 Task: Search one way flight ticket for 5 adults, 2 children, 1 infant in seat and 1 infant on lap in economy from Oakland: Oakland International Airport to Raleigh: Raleigh-durham International Airport on 8-5-2023. Number of bags: 2 carry on bags. Price is upto 78000. Outbound departure time preference is 7:30.
Action: Mouse moved to (289, 118)
Screenshot: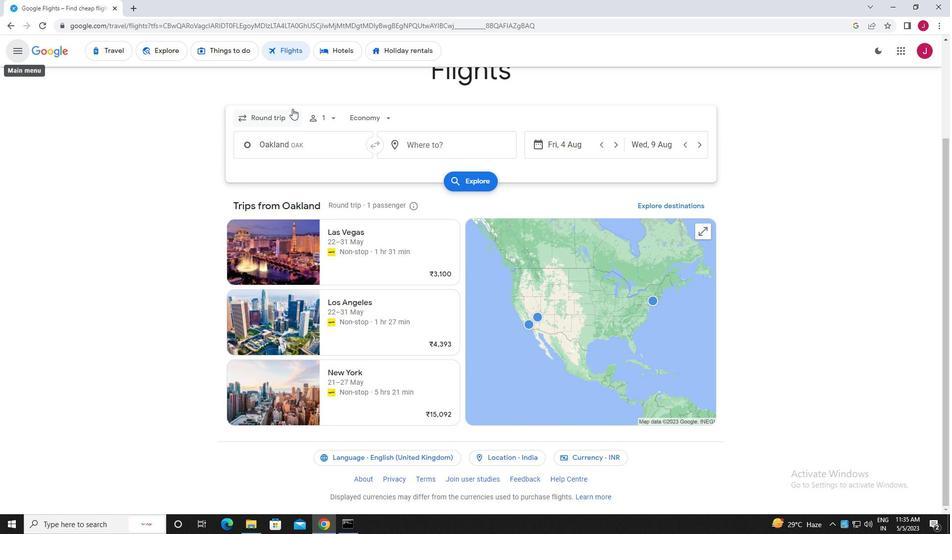 
Action: Mouse pressed left at (289, 118)
Screenshot: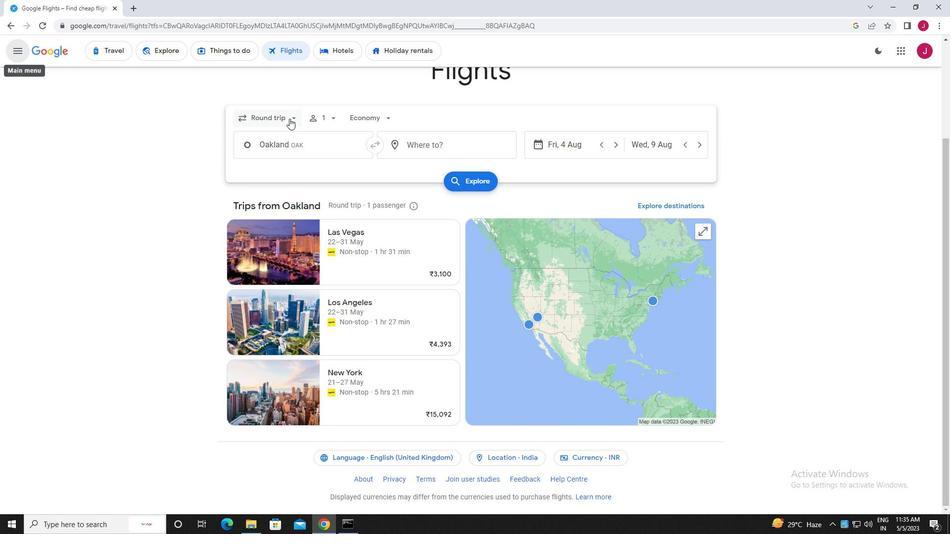 
Action: Mouse moved to (280, 163)
Screenshot: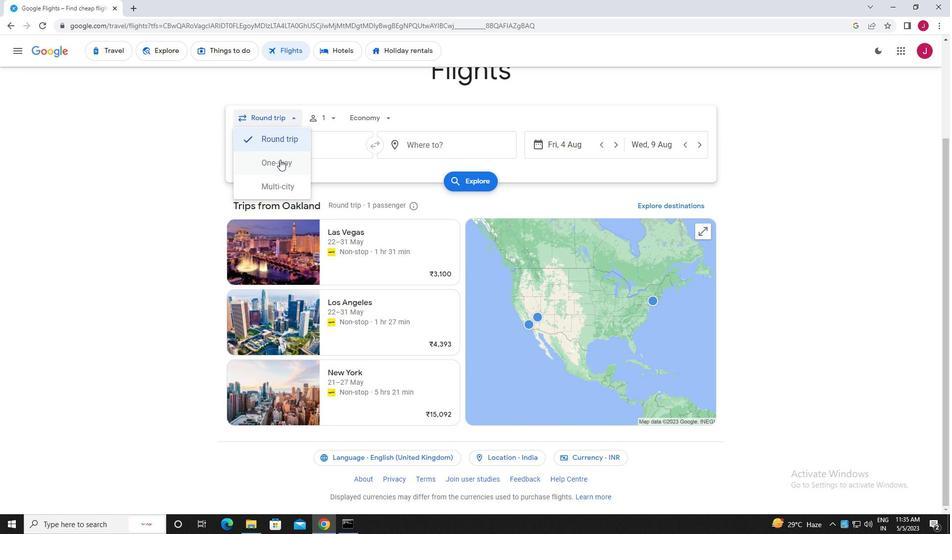 
Action: Mouse pressed left at (280, 163)
Screenshot: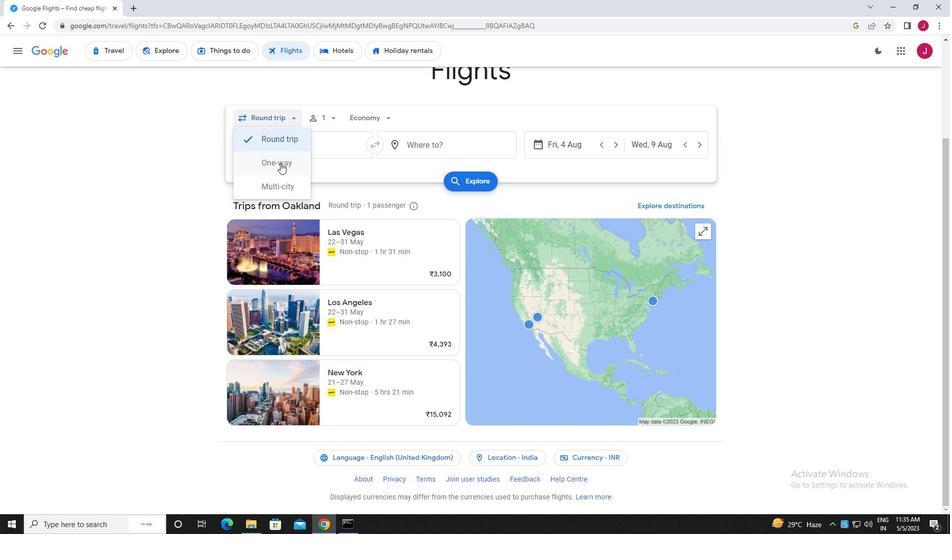 
Action: Mouse moved to (330, 117)
Screenshot: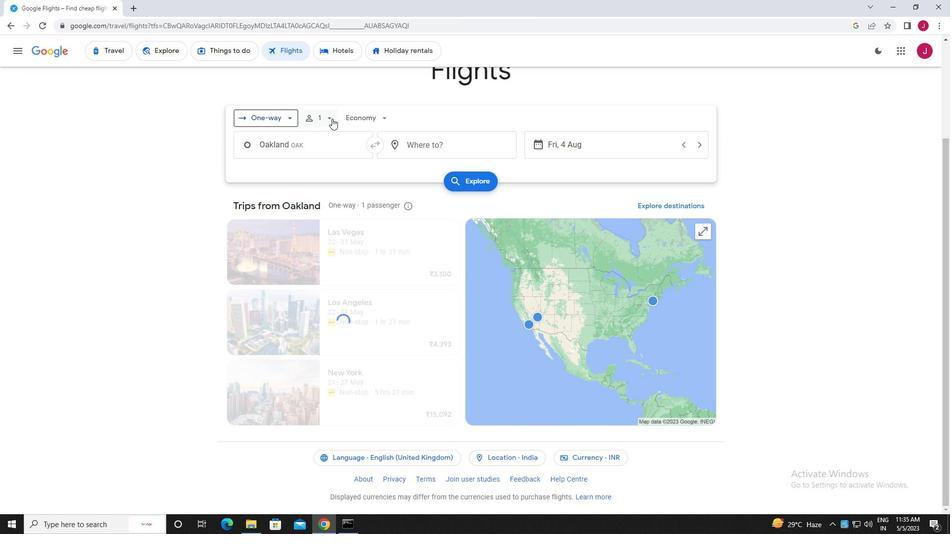 
Action: Mouse pressed left at (330, 117)
Screenshot: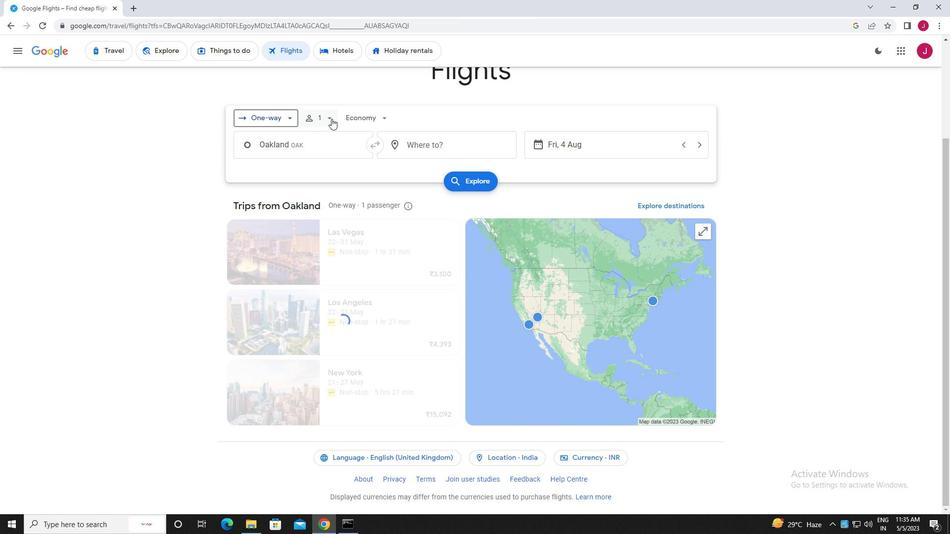 
Action: Mouse moved to (401, 144)
Screenshot: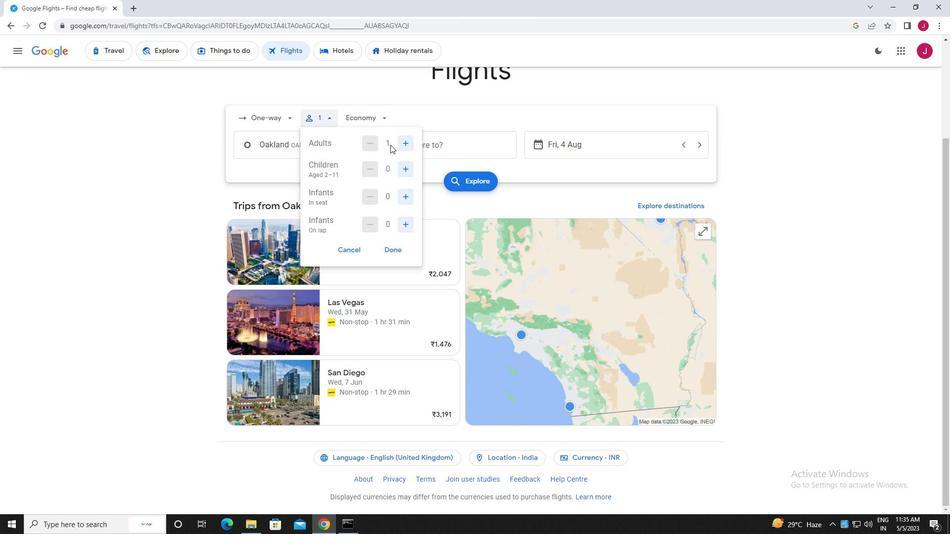 
Action: Mouse pressed left at (401, 144)
Screenshot: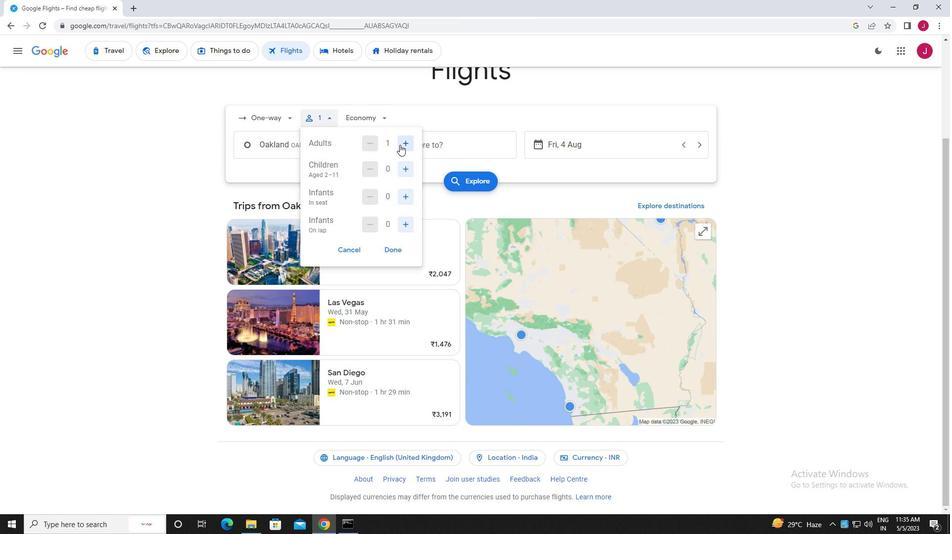 
Action: Mouse moved to (401, 144)
Screenshot: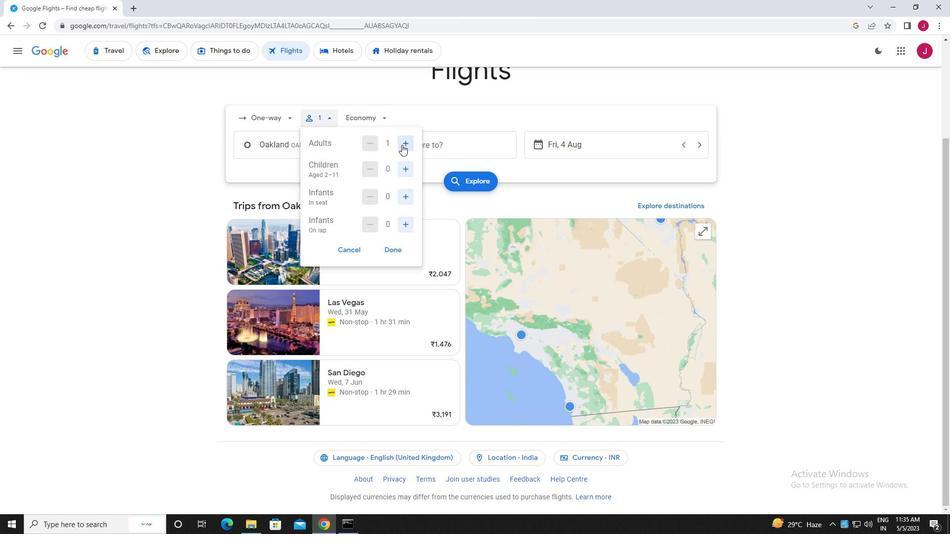 
Action: Mouse pressed left at (401, 144)
Screenshot: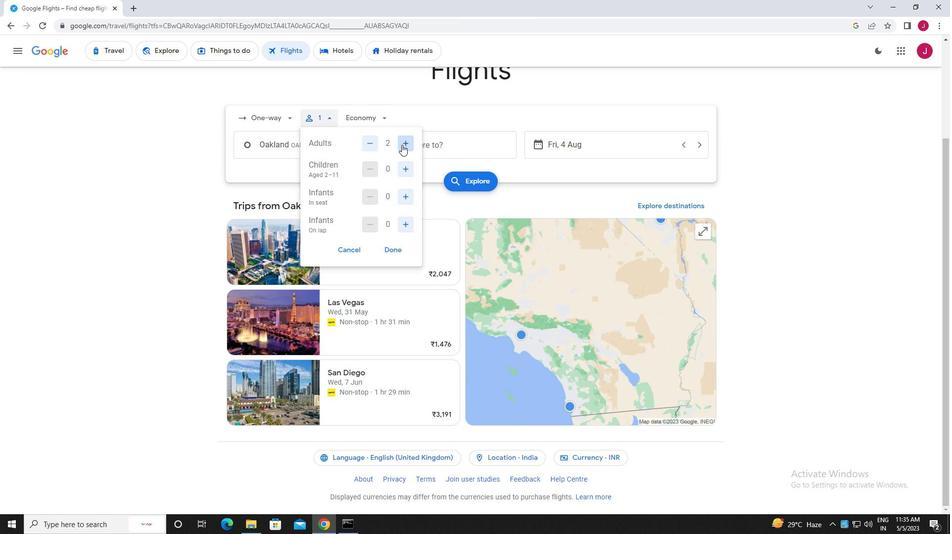 
Action: Mouse pressed left at (401, 144)
Screenshot: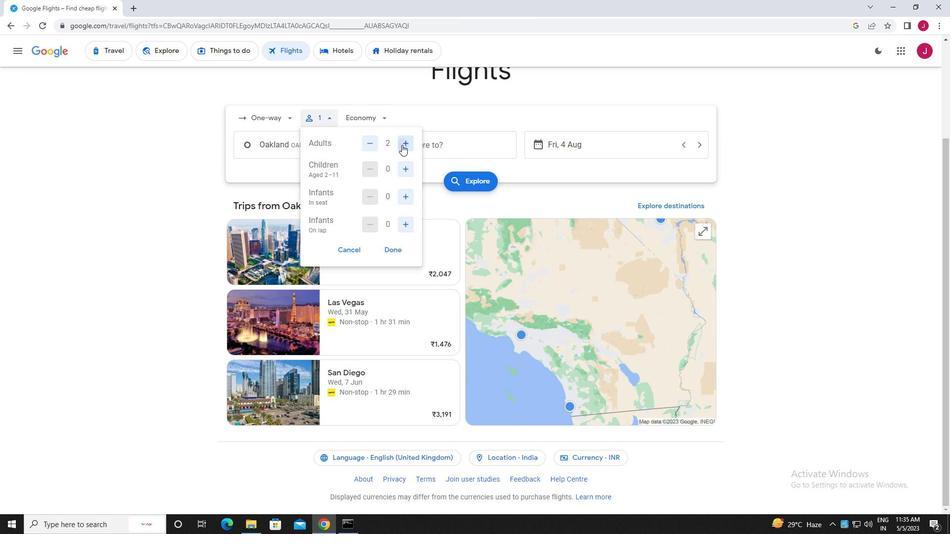 
Action: Mouse pressed left at (401, 144)
Screenshot: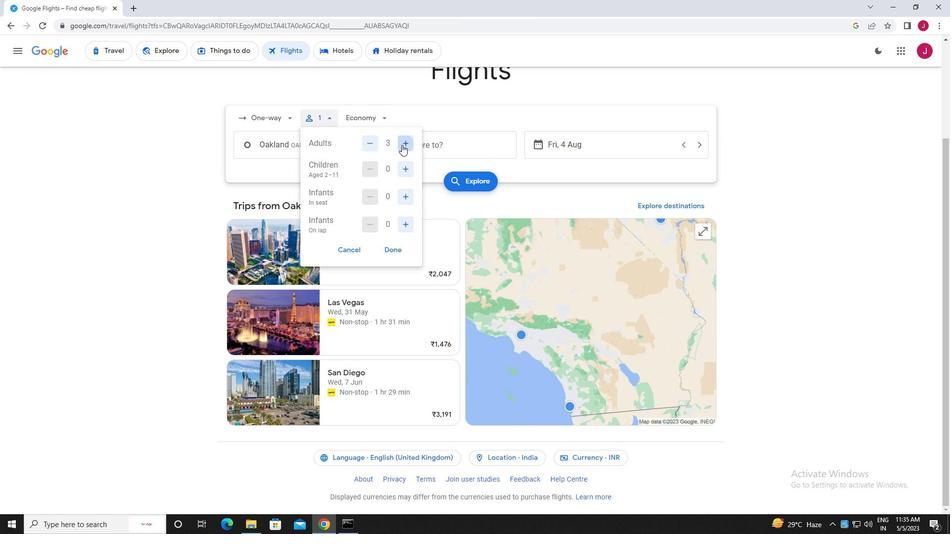 
Action: Mouse moved to (406, 169)
Screenshot: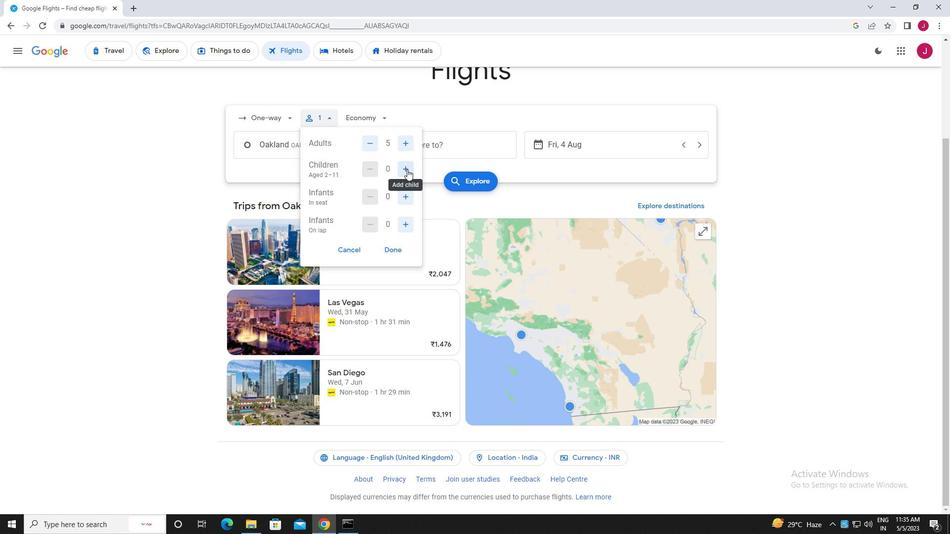 
Action: Mouse pressed left at (406, 169)
Screenshot: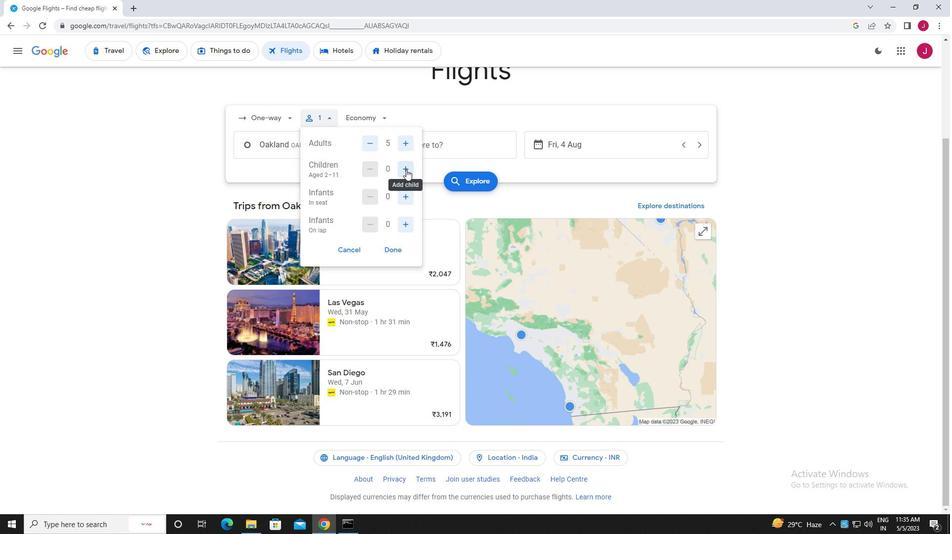 
Action: Mouse pressed left at (406, 169)
Screenshot: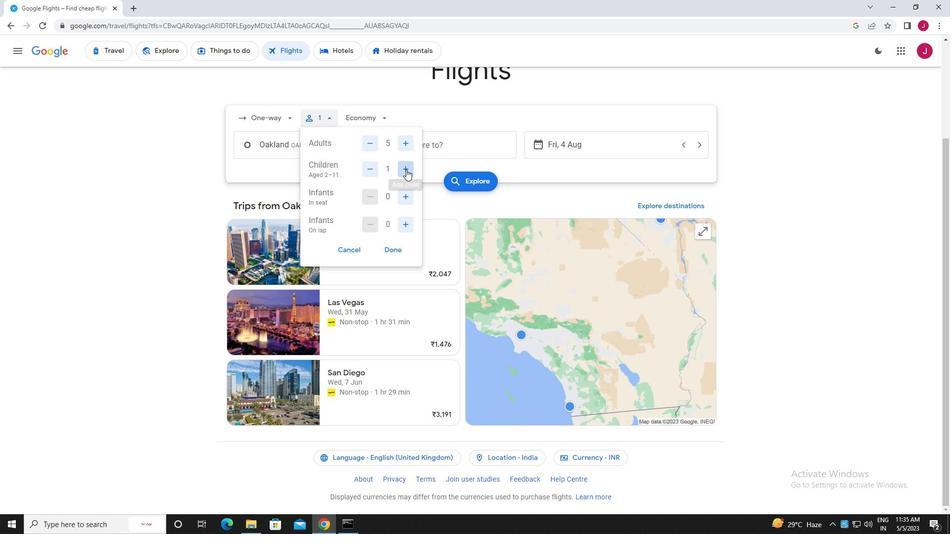 
Action: Mouse moved to (407, 197)
Screenshot: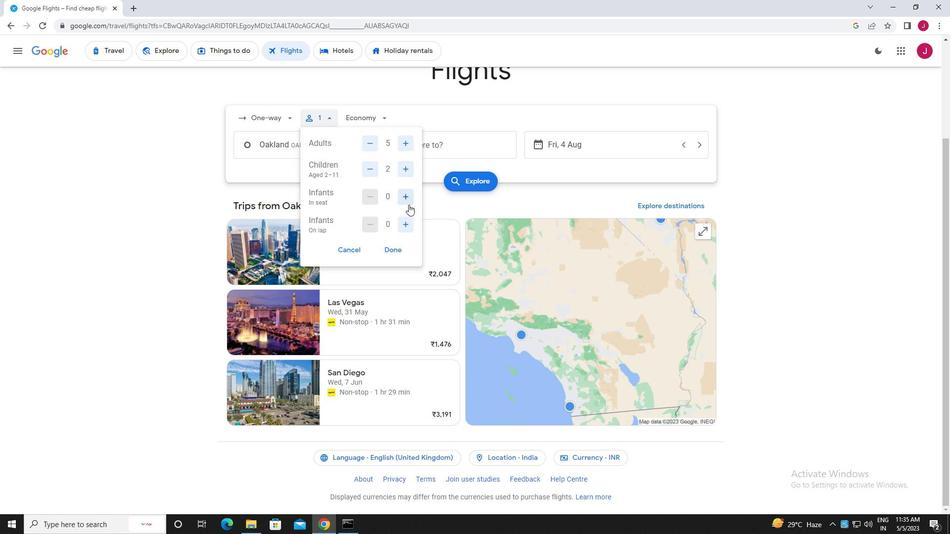 
Action: Mouse pressed left at (407, 197)
Screenshot: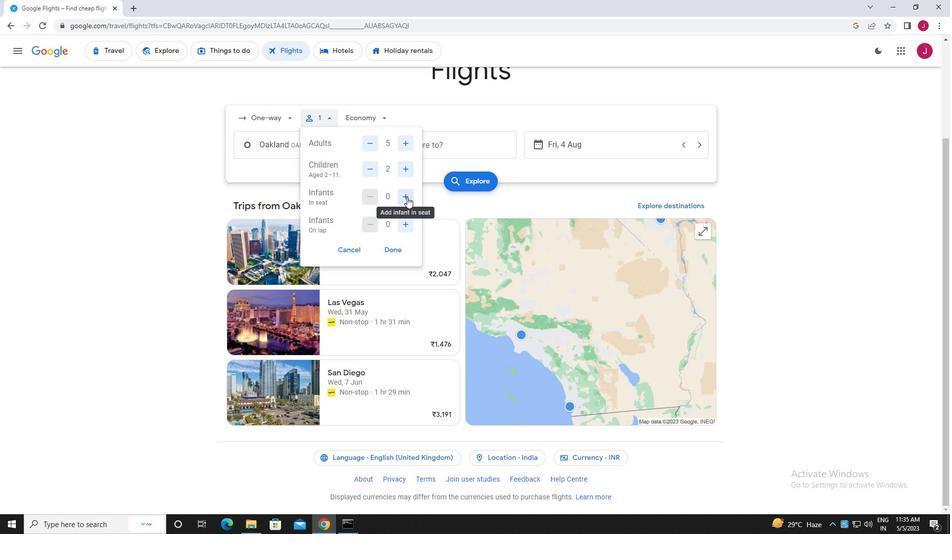 
Action: Mouse moved to (405, 224)
Screenshot: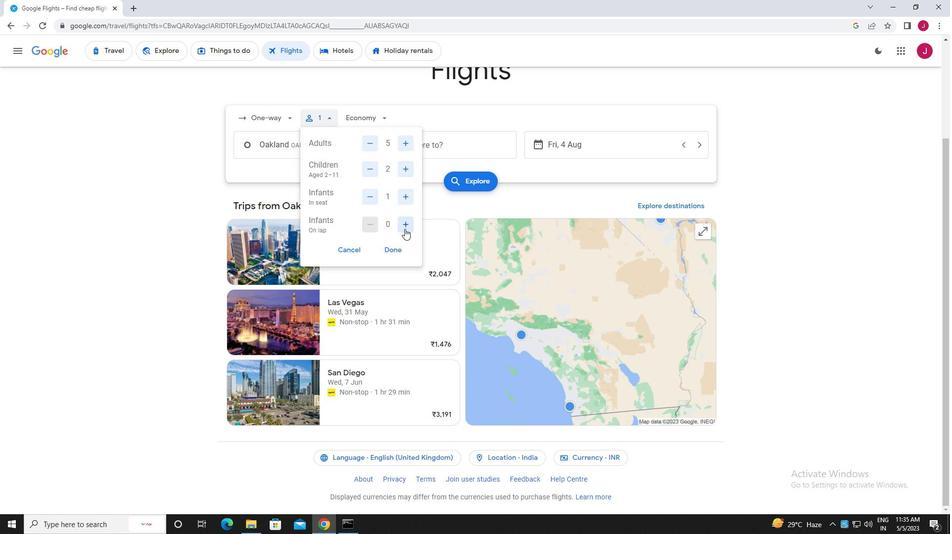 
Action: Mouse pressed left at (405, 224)
Screenshot: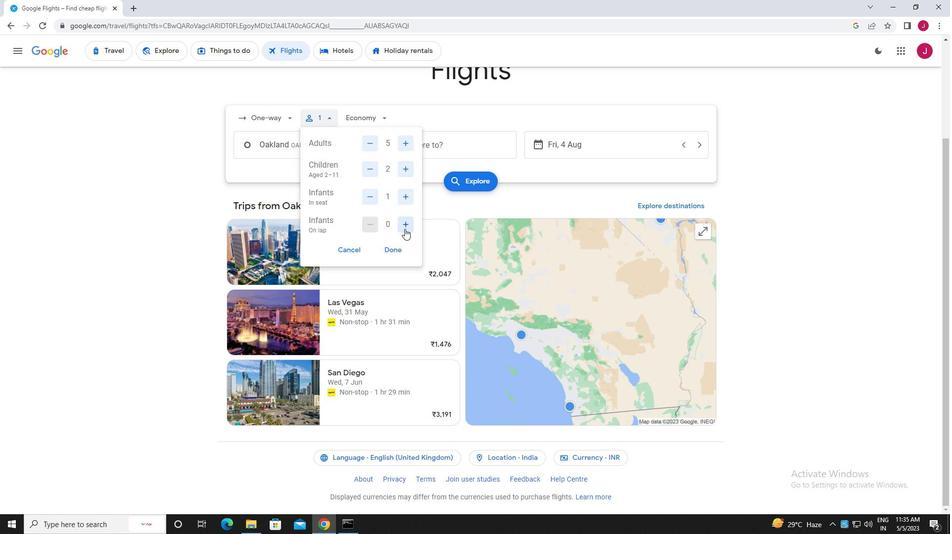 
Action: Mouse moved to (393, 248)
Screenshot: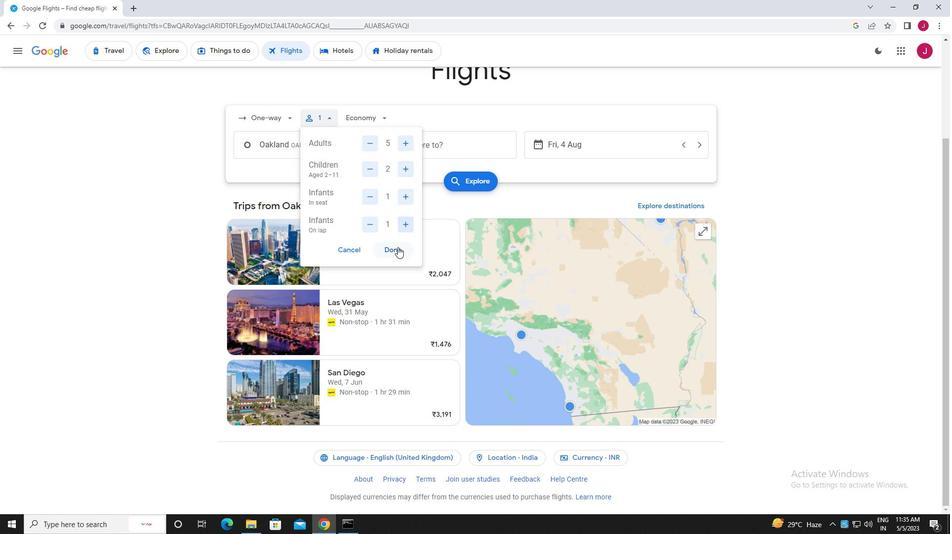 
Action: Mouse pressed left at (393, 248)
Screenshot: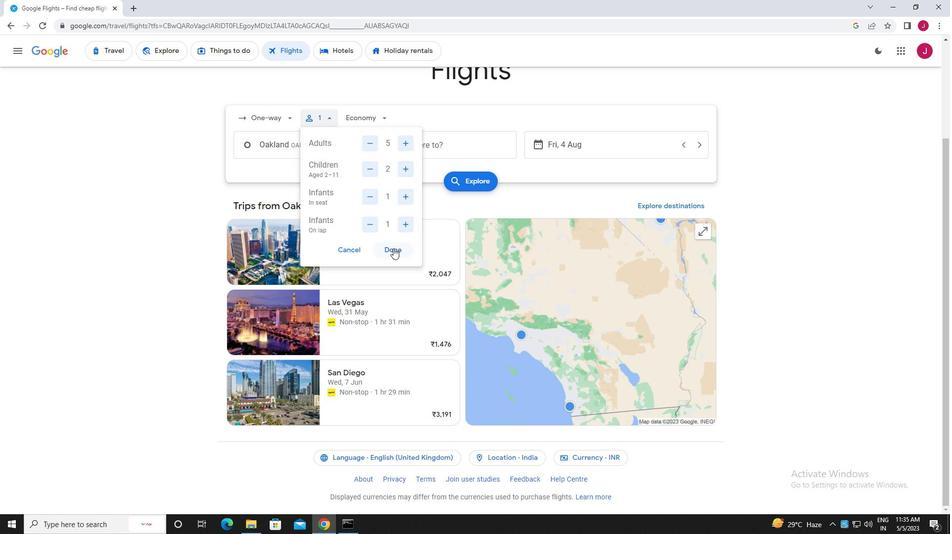 
Action: Mouse moved to (370, 118)
Screenshot: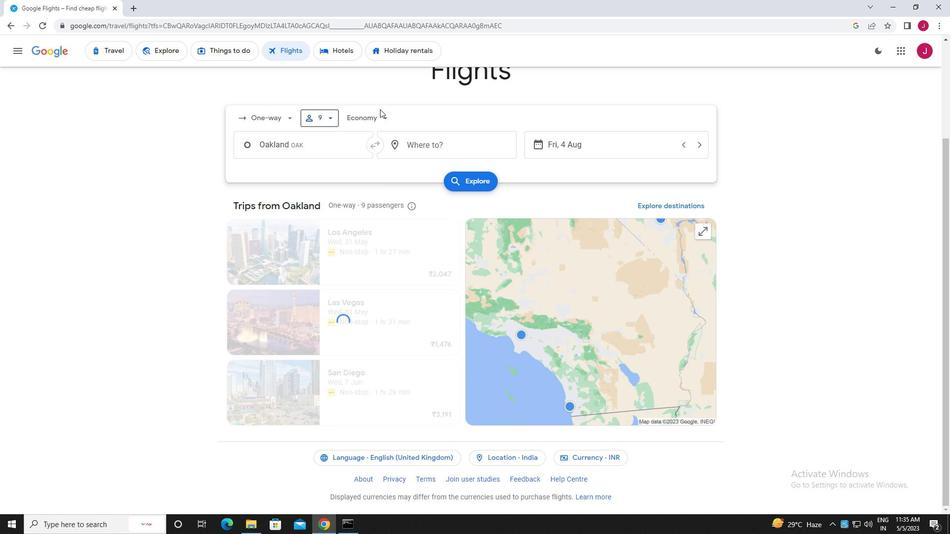 
Action: Mouse pressed left at (370, 118)
Screenshot: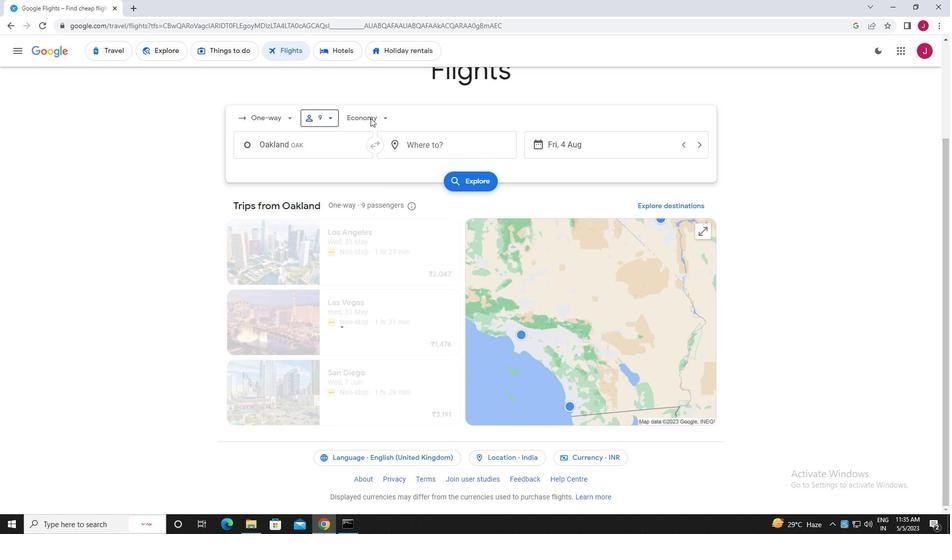 
Action: Mouse moved to (388, 142)
Screenshot: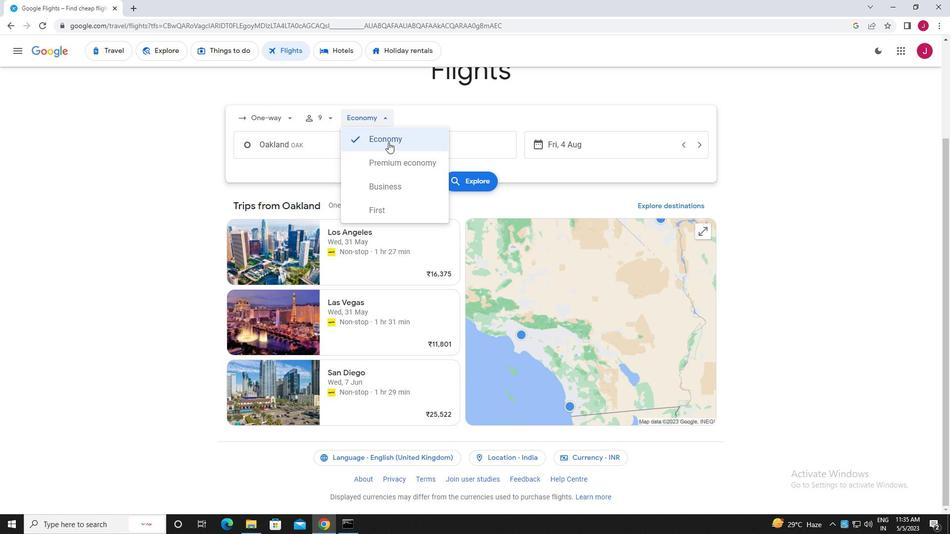 
Action: Mouse pressed left at (388, 142)
Screenshot: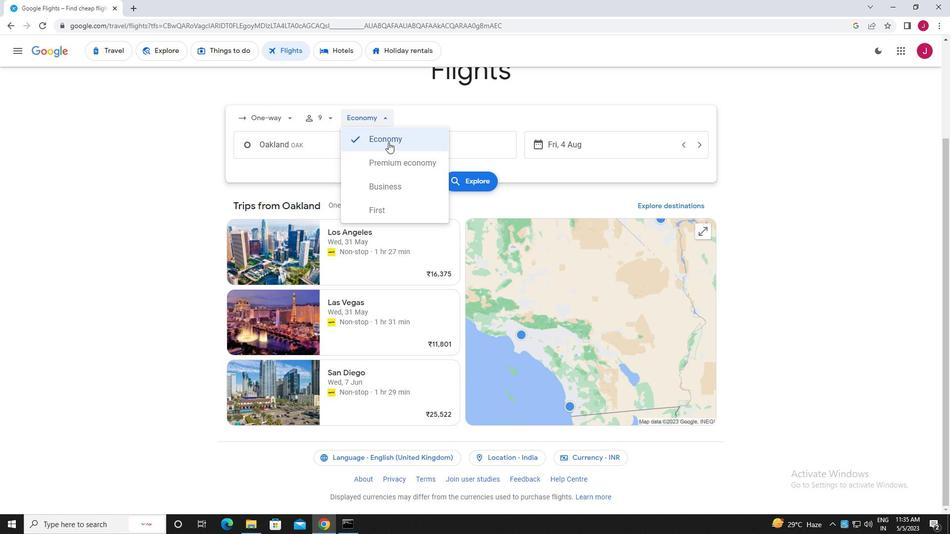 
Action: Mouse moved to (330, 145)
Screenshot: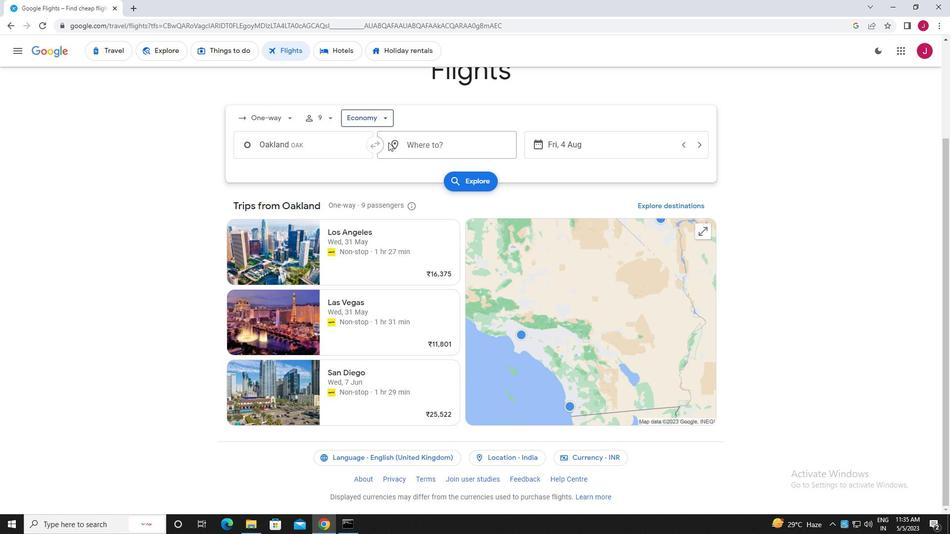 
Action: Mouse pressed left at (330, 145)
Screenshot: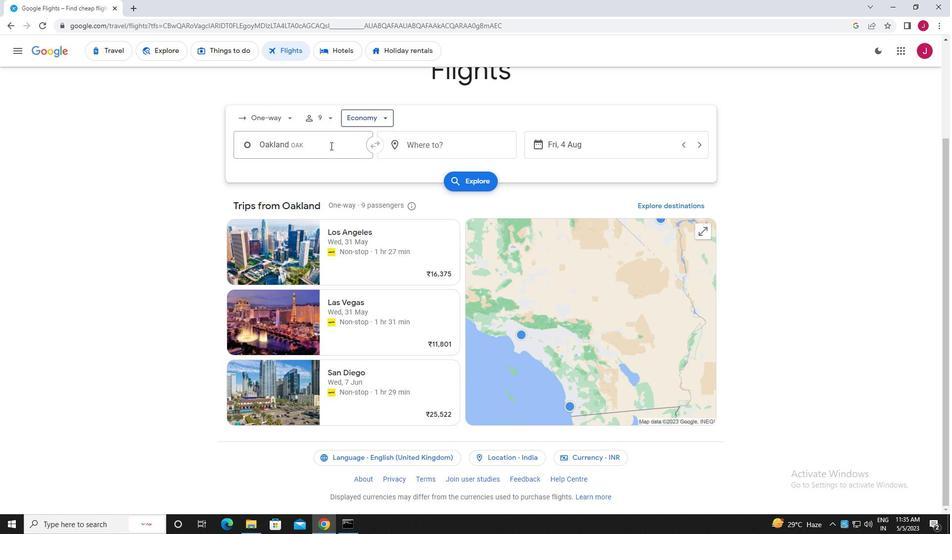
Action: Mouse moved to (331, 145)
Screenshot: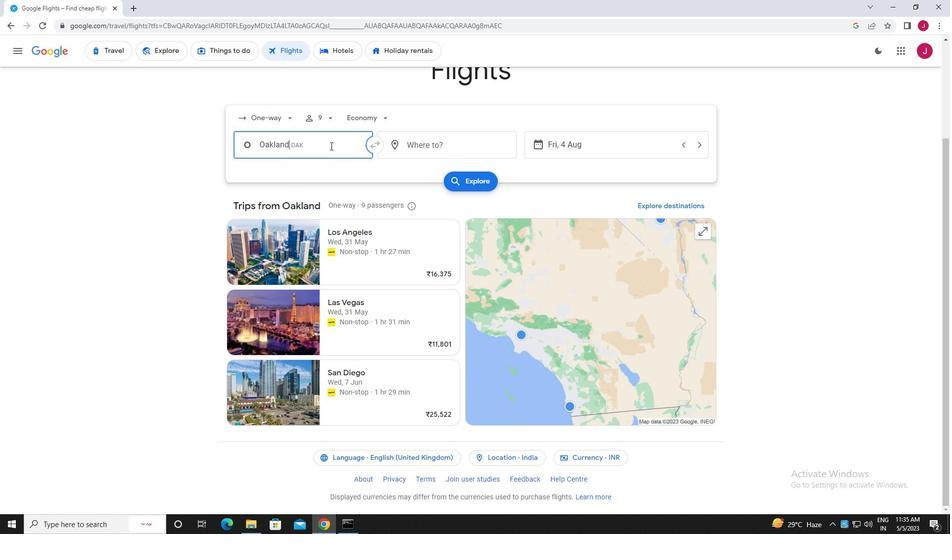 
Action: Key pressed oakland
Screenshot: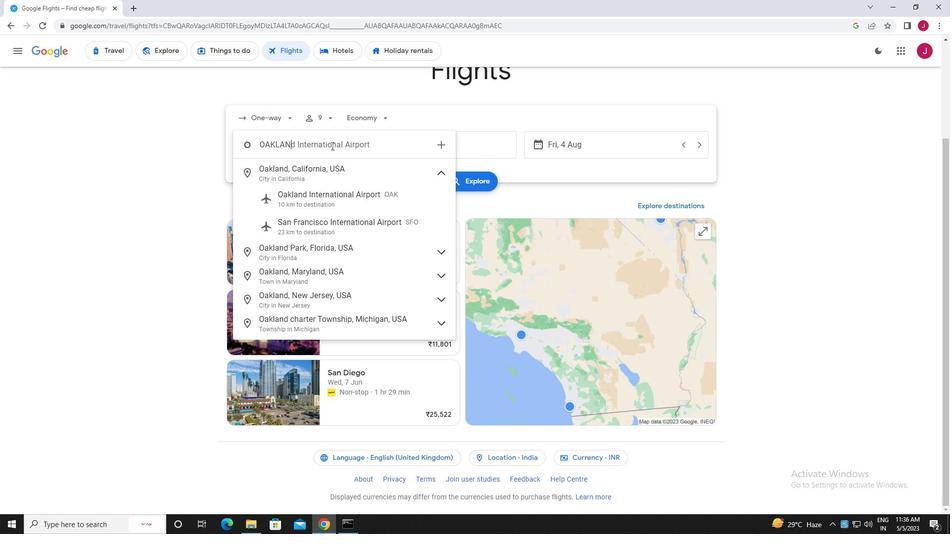 
Action: Mouse moved to (348, 192)
Screenshot: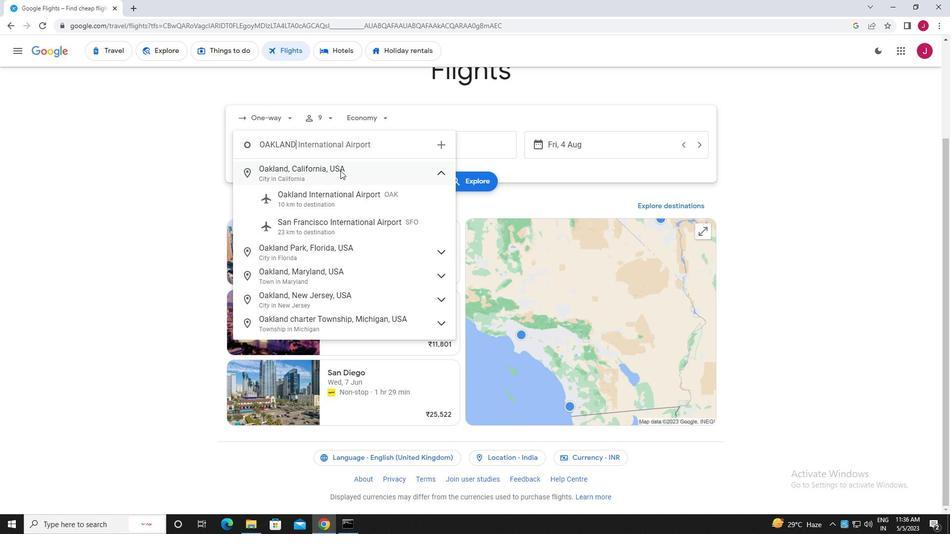 
Action: Mouse pressed left at (348, 192)
Screenshot: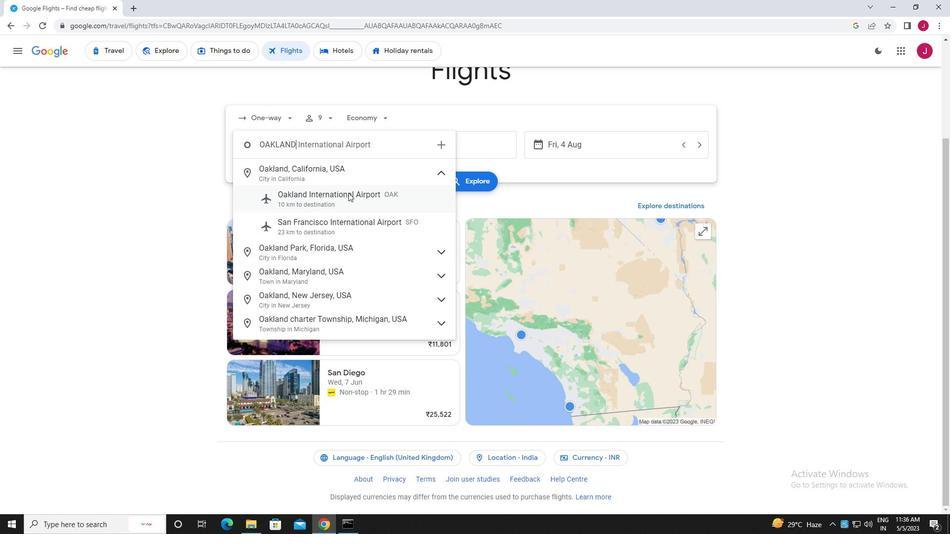 
Action: Mouse moved to (441, 148)
Screenshot: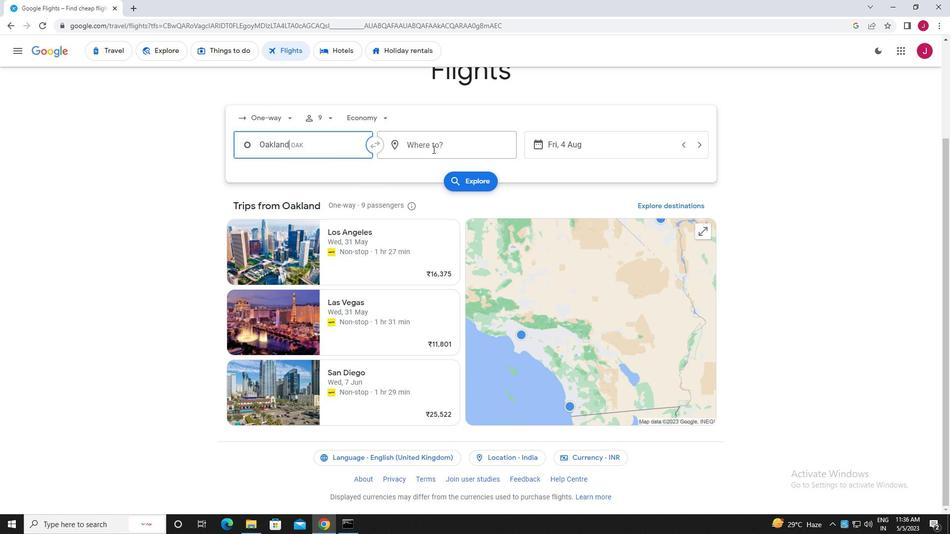
Action: Mouse pressed left at (441, 148)
Screenshot: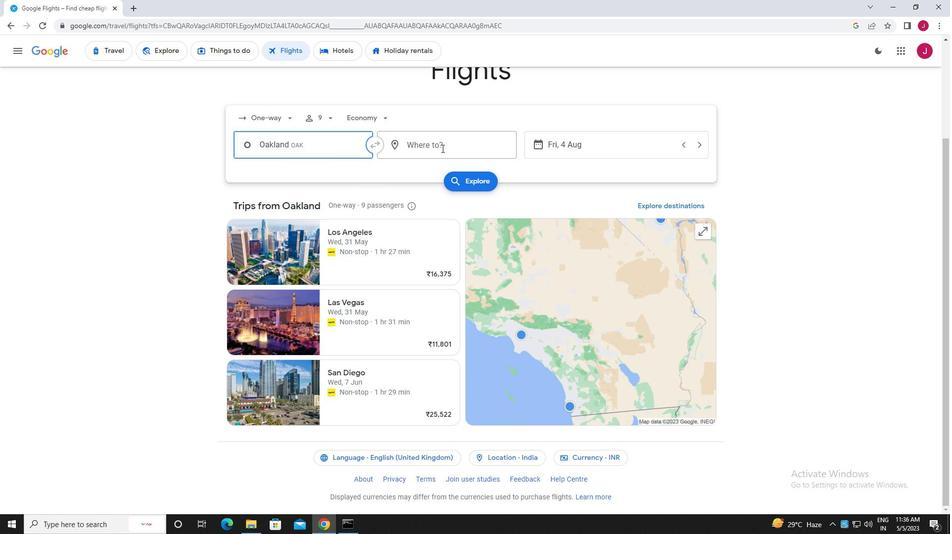 
Action: Key pressed raleigh
Screenshot: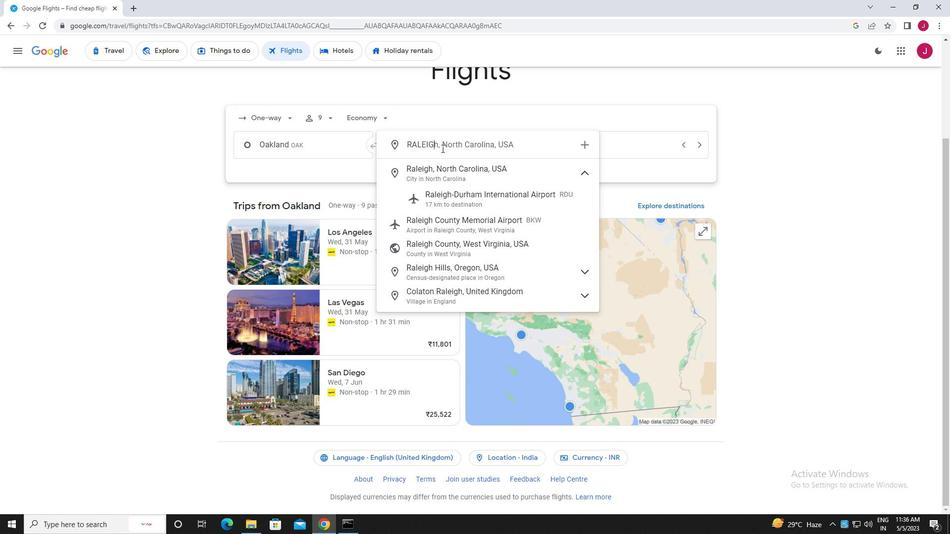 
Action: Mouse moved to (496, 196)
Screenshot: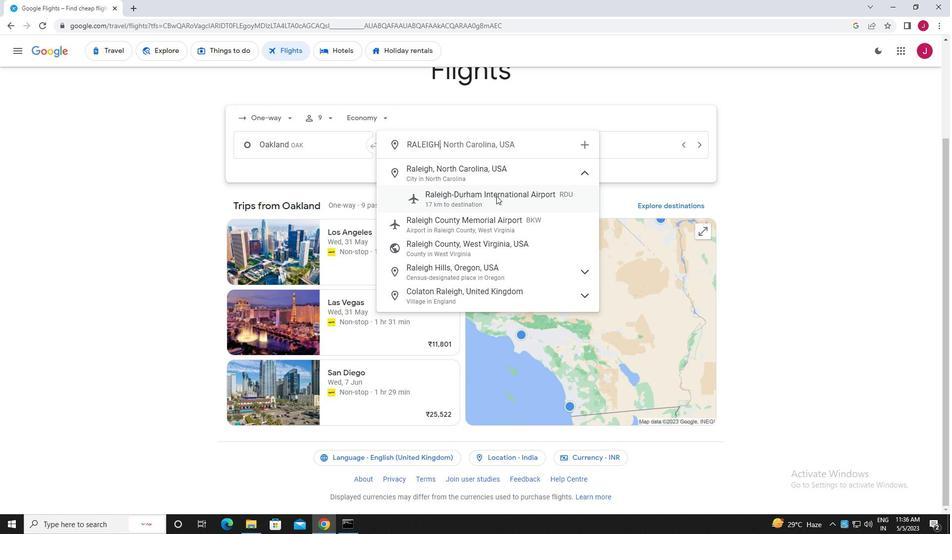 
Action: Mouse pressed left at (496, 196)
Screenshot: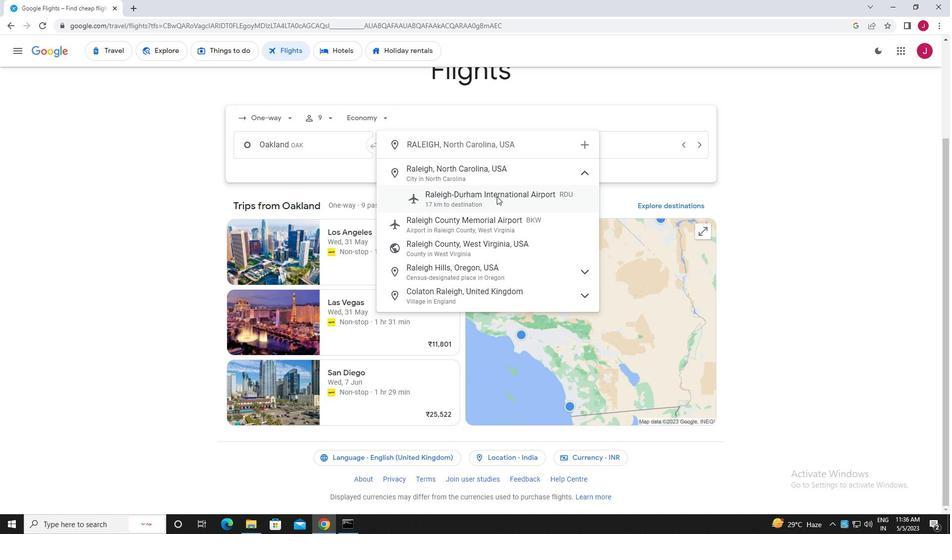 
Action: Mouse moved to (578, 146)
Screenshot: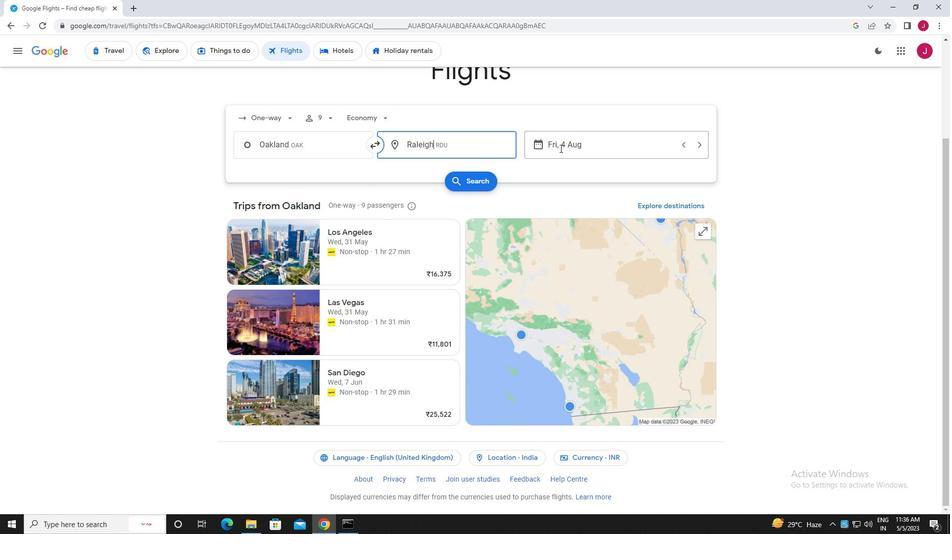 
Action: Mouse pressed left at (578, 146)
Screenshot: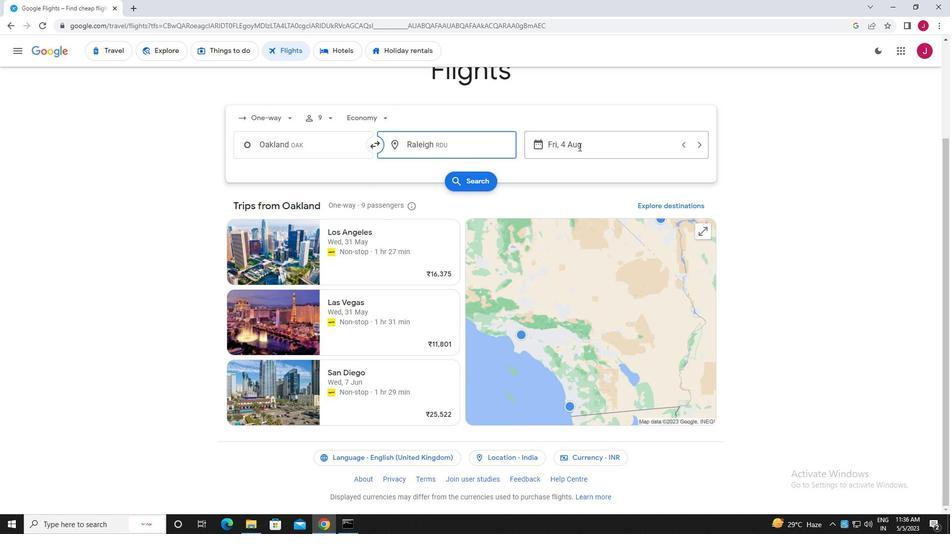 
Action: Mouse moved to (499, 223)
Screenshot: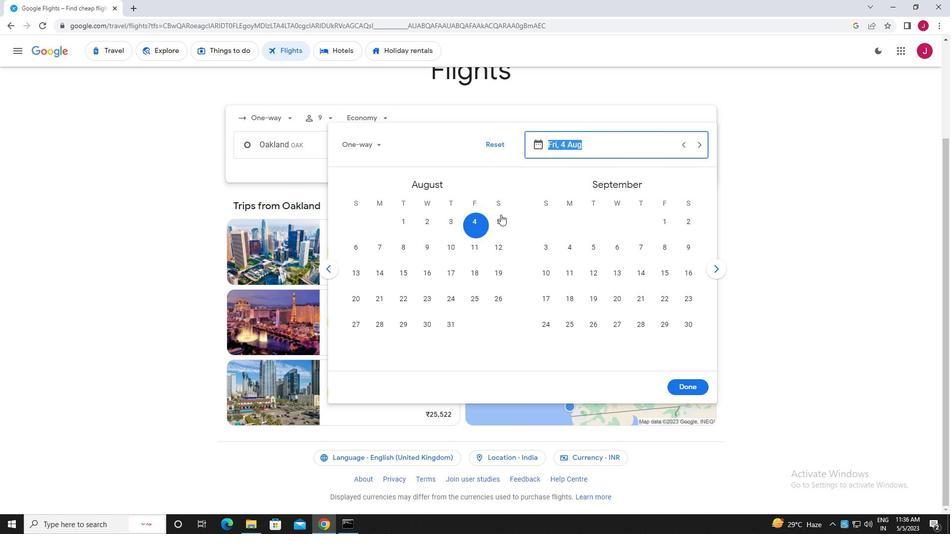 
Action: Mouse pressed left at (499, 223)
Screenshot: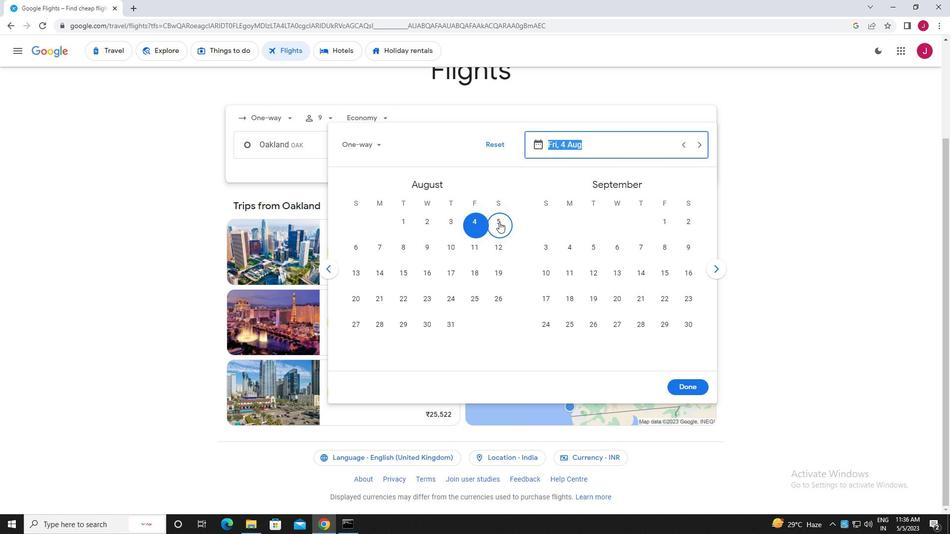 
Action: Mouse moved to (676, 388)
Screenshot: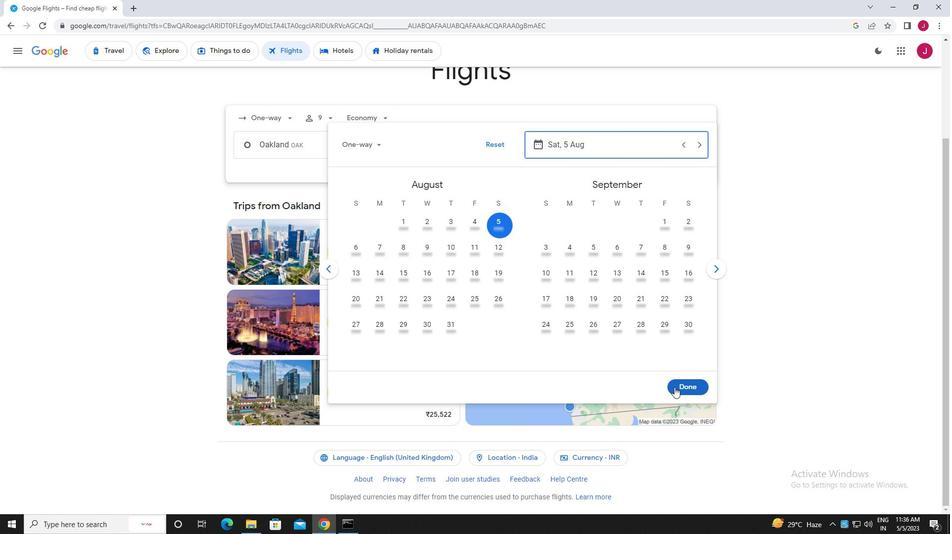 
Action: Mouse pressed left at (676, 388)
Screenshot: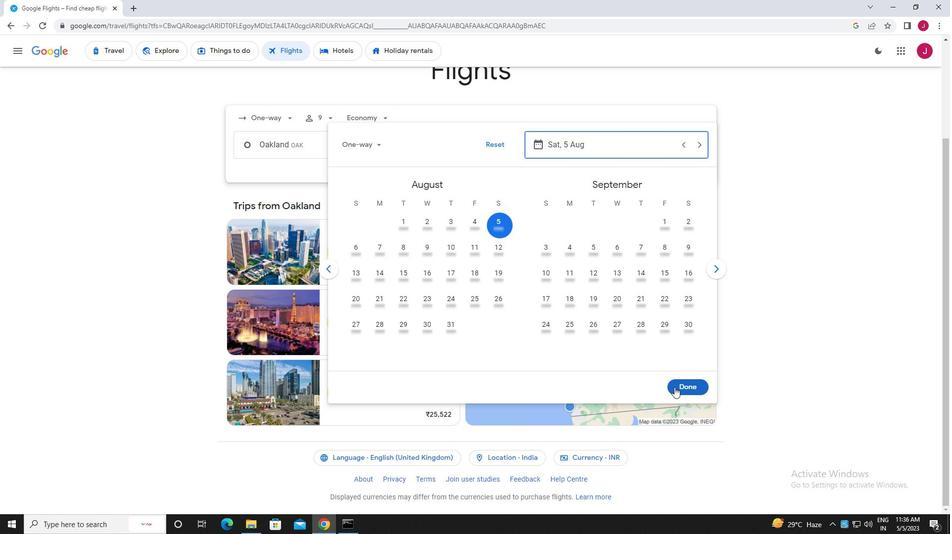 
Action: Mouse moved to (473, 185)
Screenshot: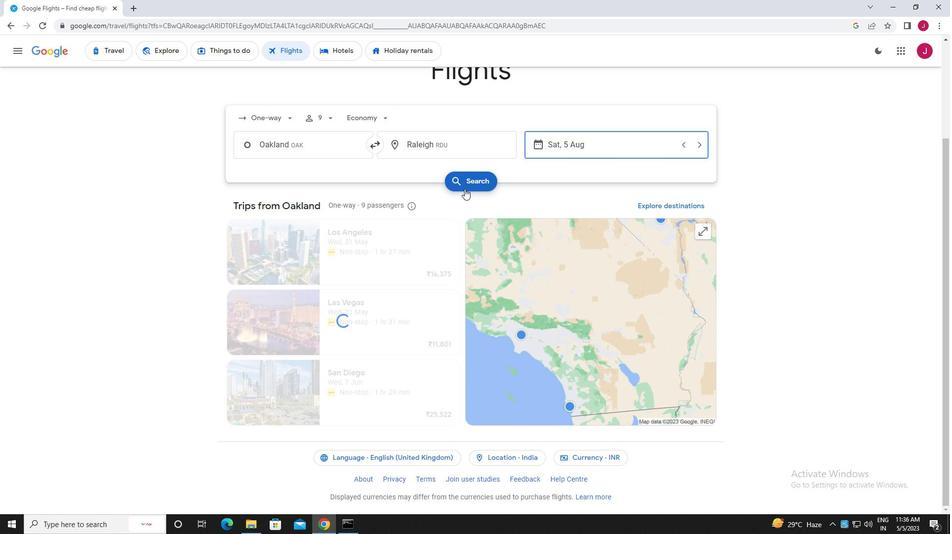 
Action: Mouse pressed left at (473, 185)
Screenshot: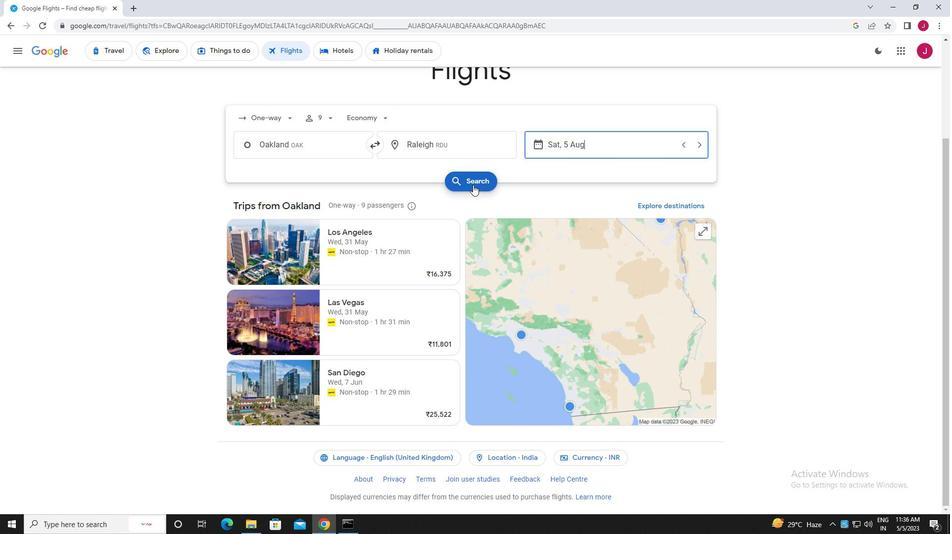 
Action: Mouse moved to (240, 140)
Screenshot: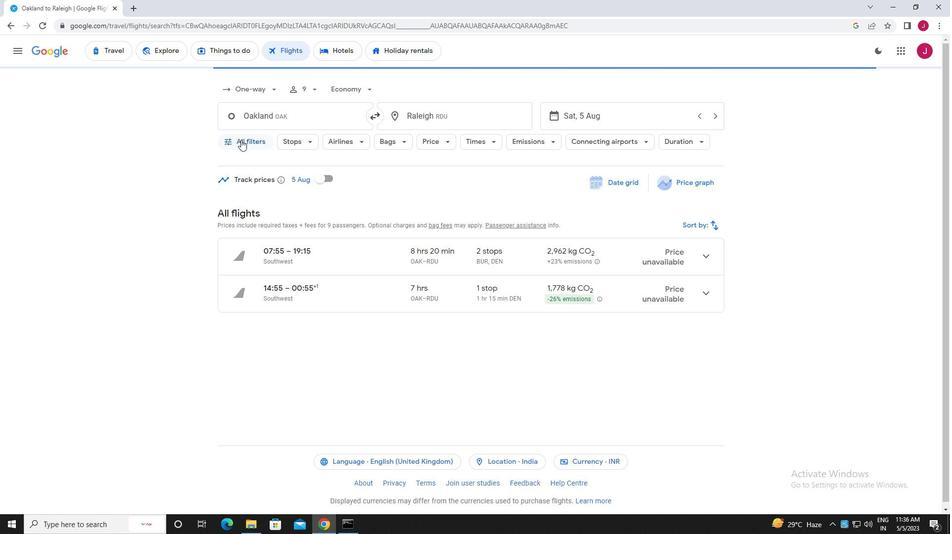 
Action: Mouse pressed left at (240, 140)
Screenshot: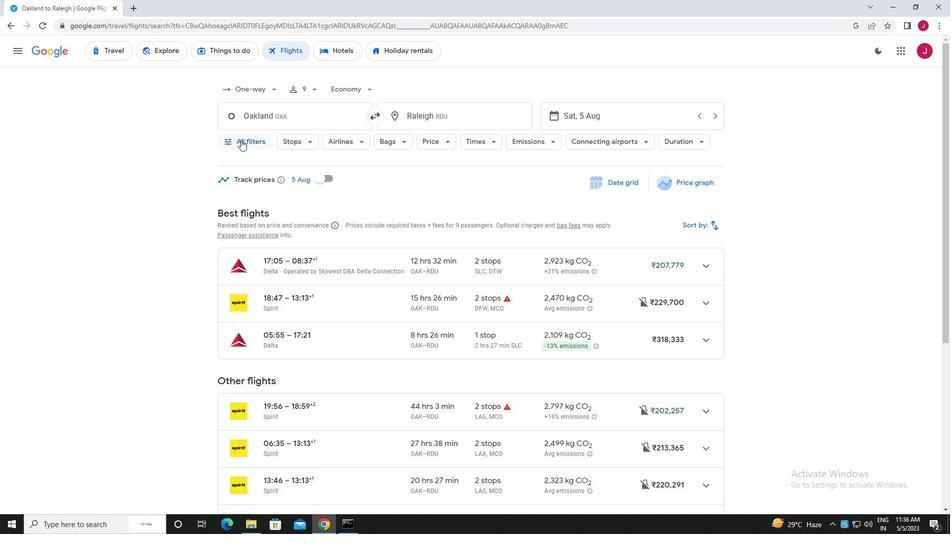
Action: Mouse moved to (296, 223)
Screenshot: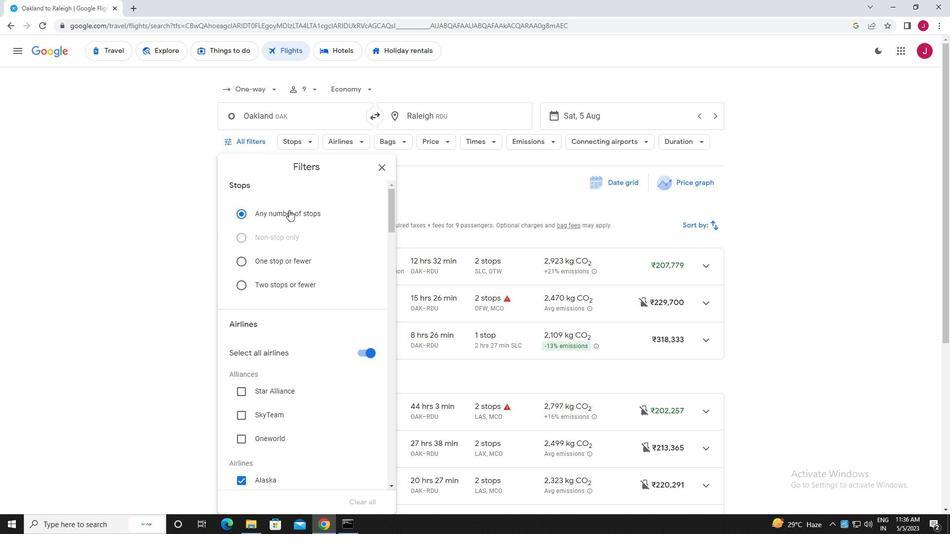 
Action: Mouse scrolled (296, 223) with delta (0, 0)
Screenshot: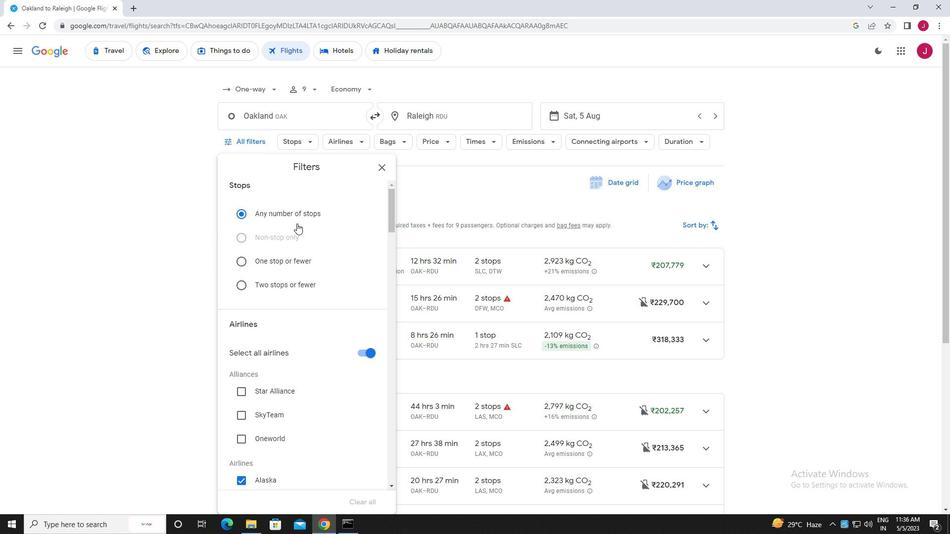 
Action: Mouse scrolled (296, 223) with delta (0, 0)
Screenshot: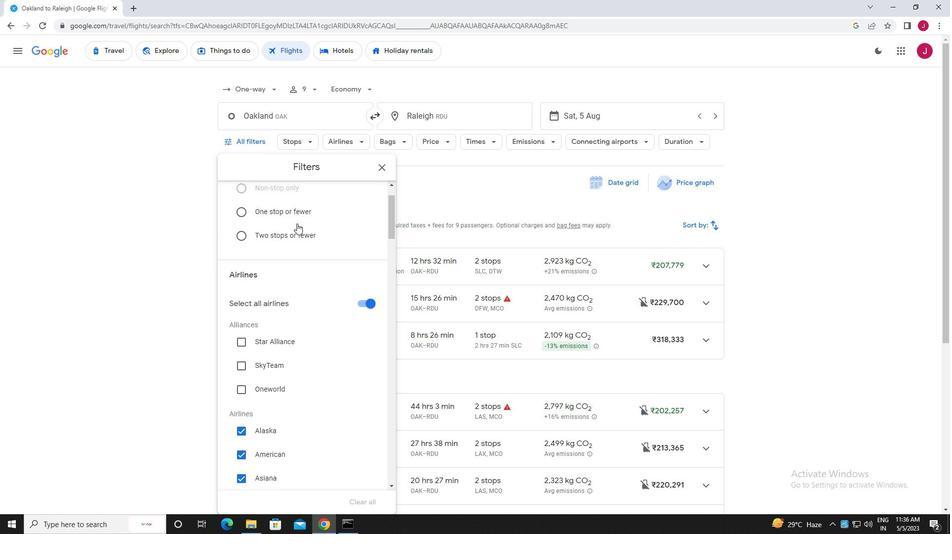 
Action: Mouse scrolled (296, 223) with delta (0, 0)
Screenshot: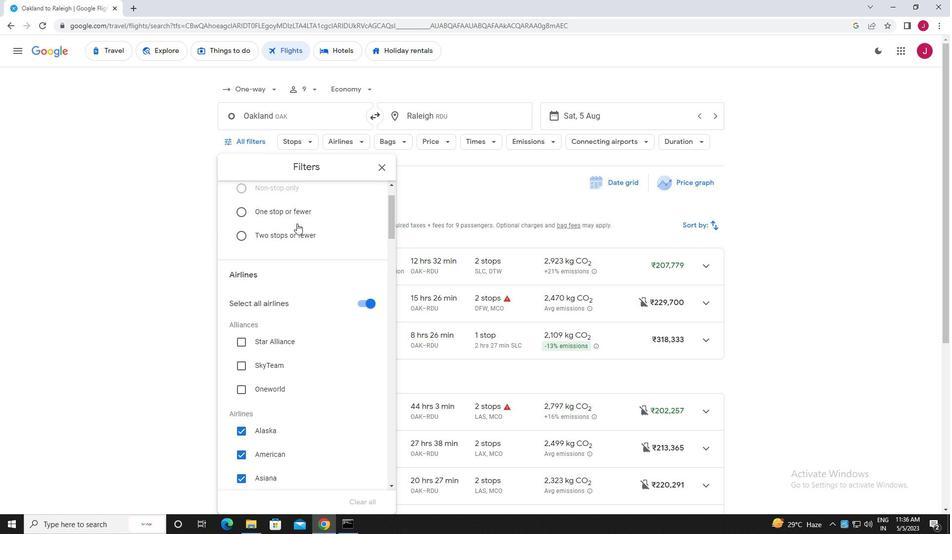 
Action: Mouse moved to (359, 199)
Screenshot: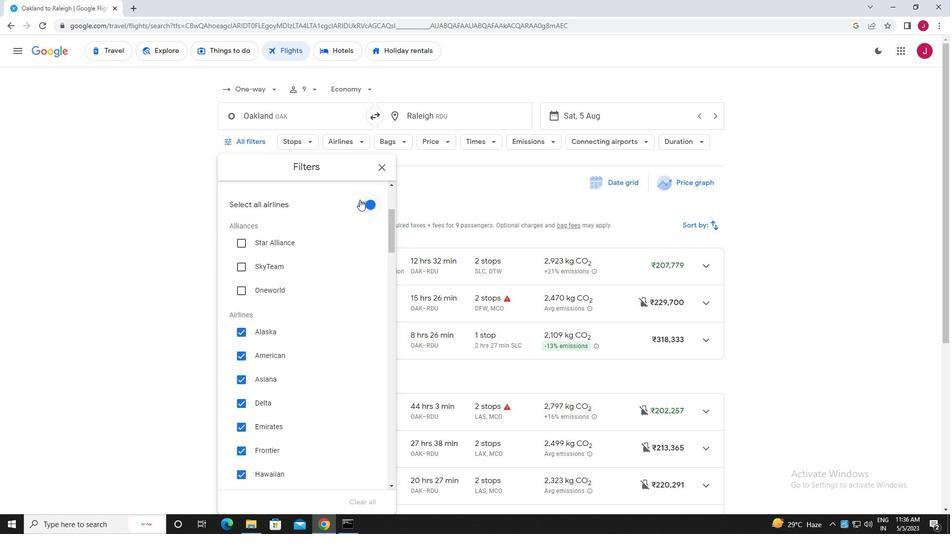 
Action: Mouse pressed left at (359, 199)
Screenshot: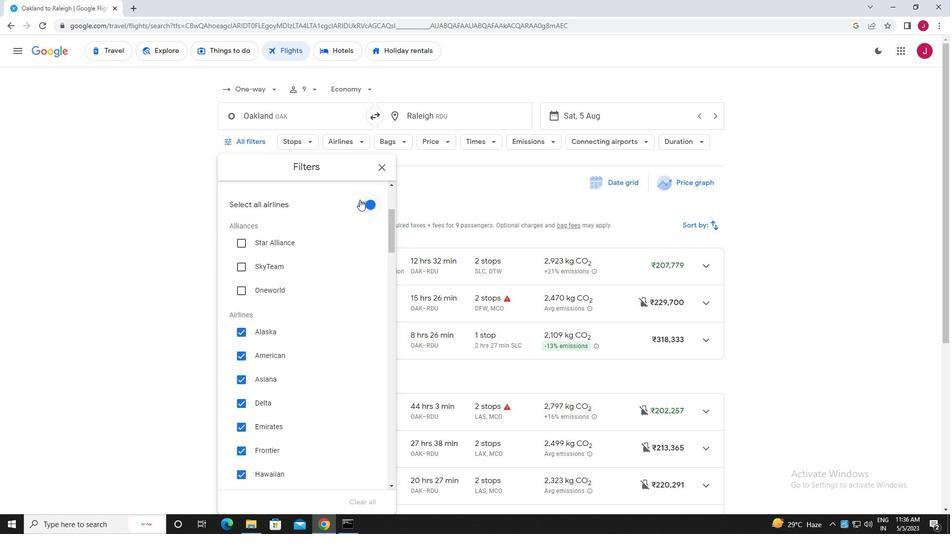 
Action: Mouse moved to (328, 219)
Screenshot: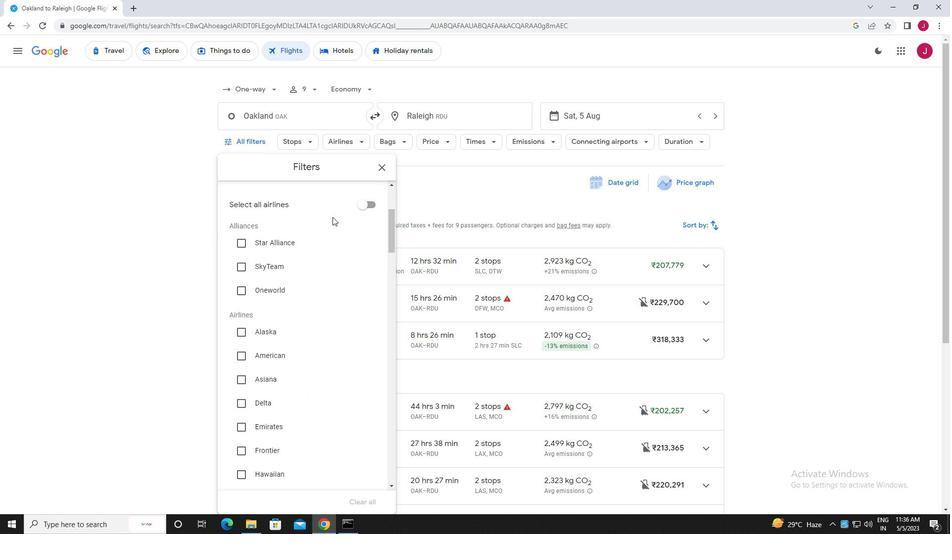 
Action: Mouse scrolled (328, 218) with delta (0, 0)
Screenshot: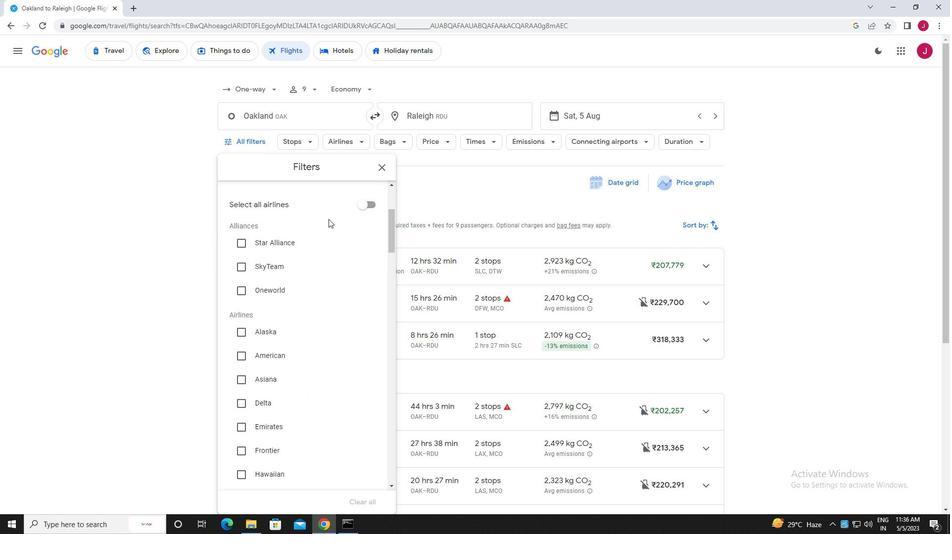 
Action: Mouse scrolled (328, 218) with delta (0, 0)
Screenshot: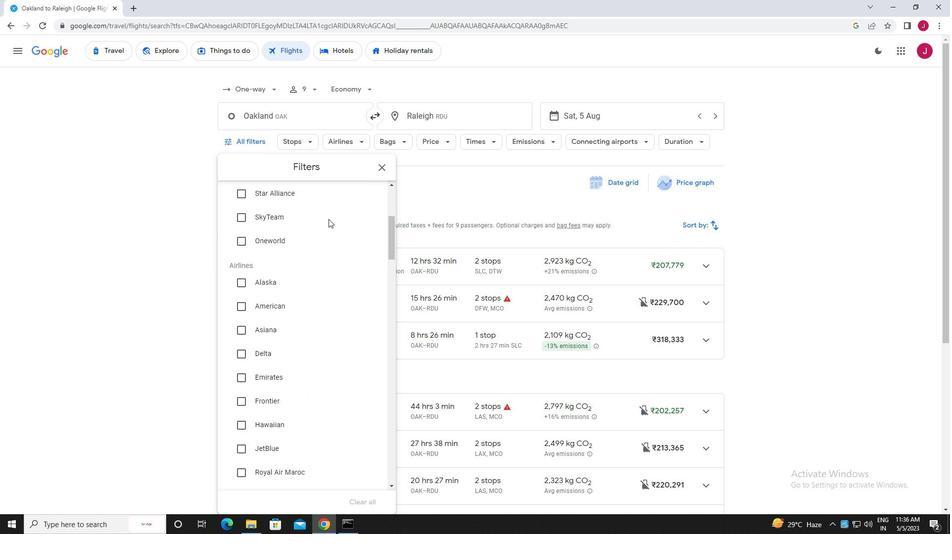 
Action: Mouse scrolled (328, 218) with delta (0, 0)
Screenshot: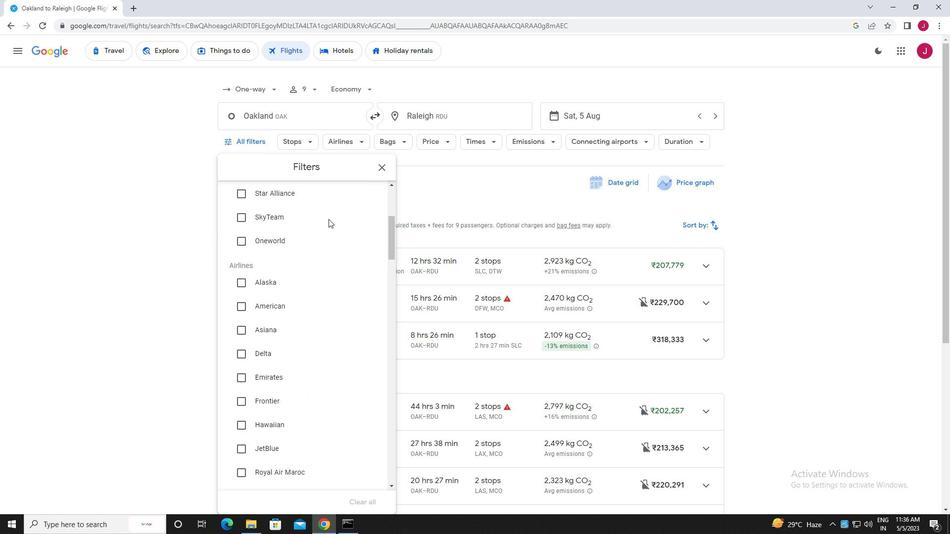
Action: Mouse scrolled (328, 218) with delta (0, 0)
Screenshot: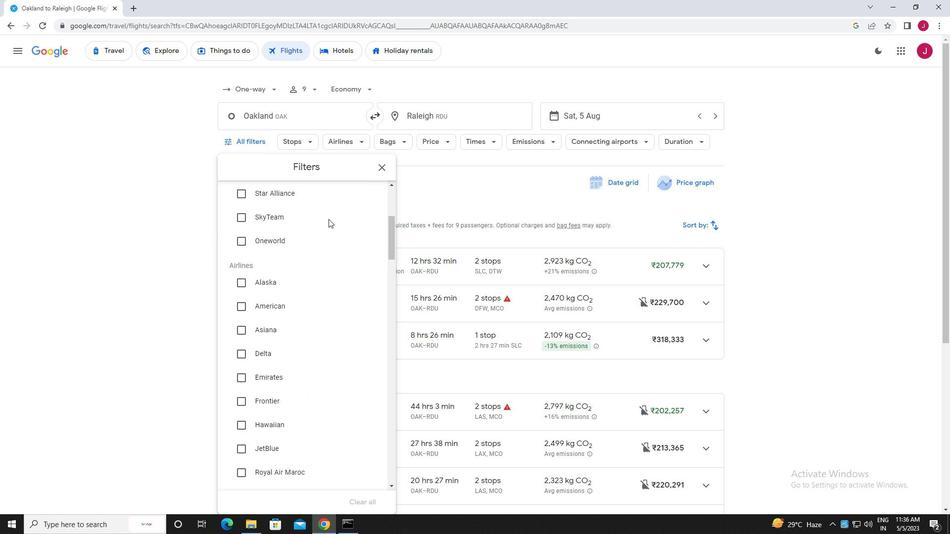 
Action: Mouse scrolled (328, 218) with delta (0, 0)
Screenshot: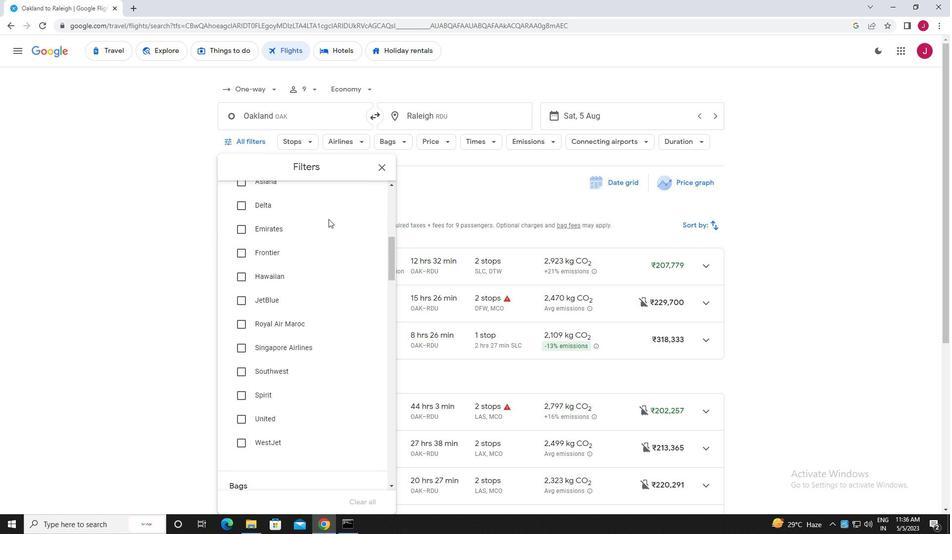 
Action: Mouse scrolled (328, 218) with delta (0, 0)
Screenshot: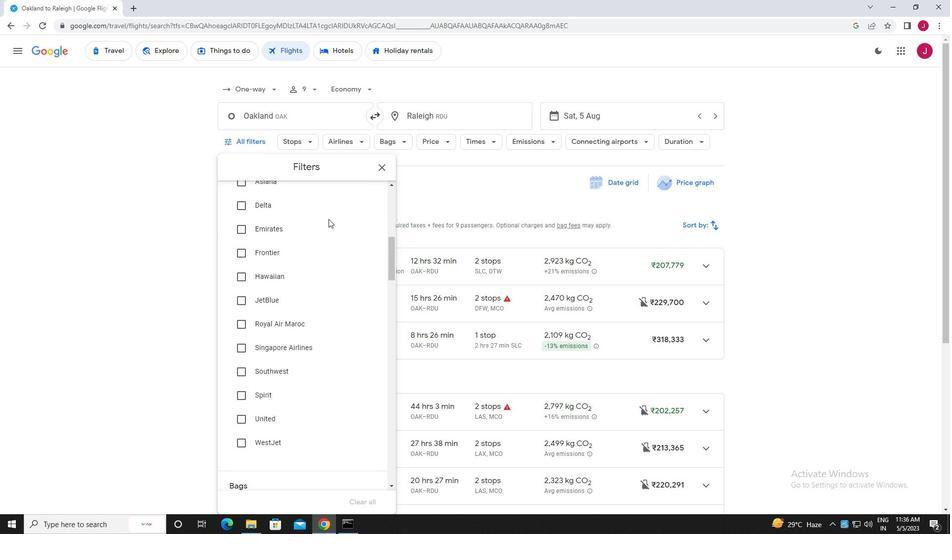 
Action: Mouse scrolled (328, 218) with delta (0, 0)
Screenshot: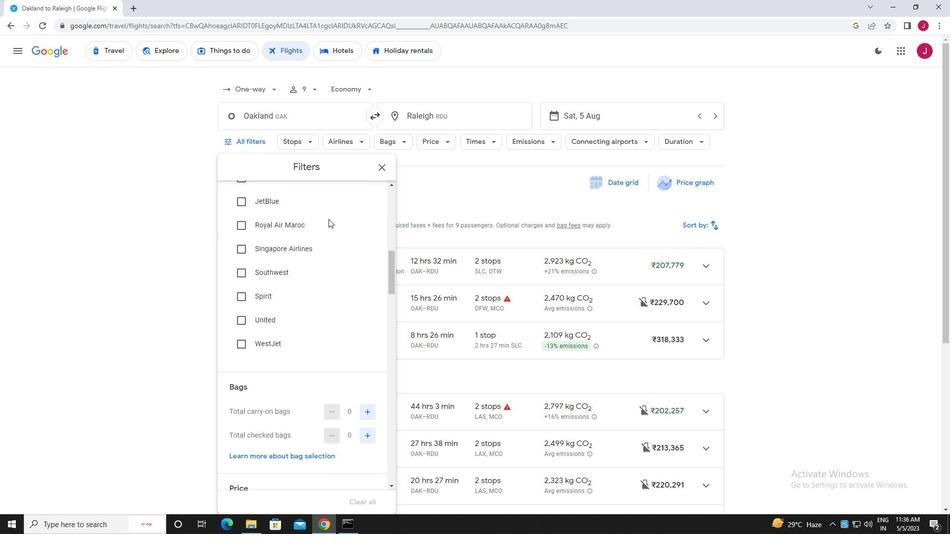 
Action: Mouse scrolled (328, 218) with delta (0, 0)
Screenshot: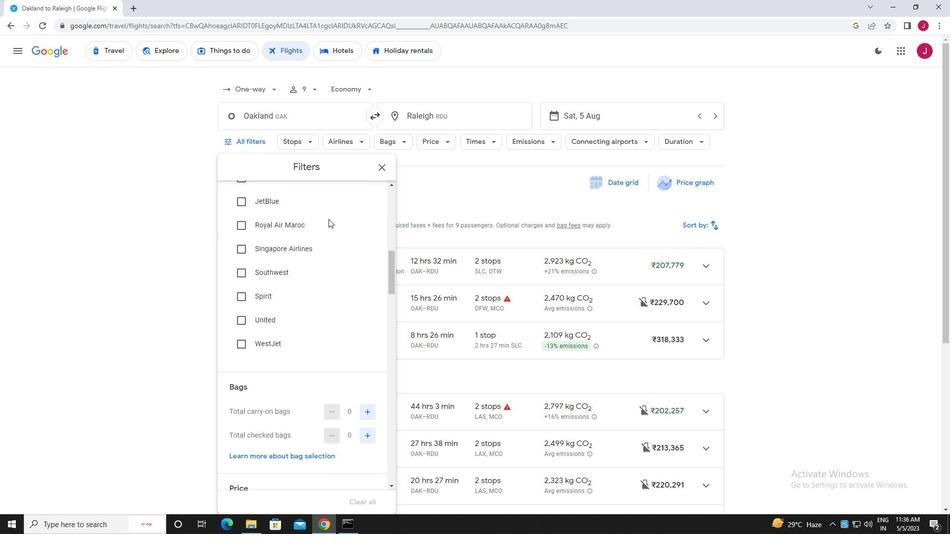 
Action: Mouse scrolled (328, 218) with delta (0, 0)
Screenshot: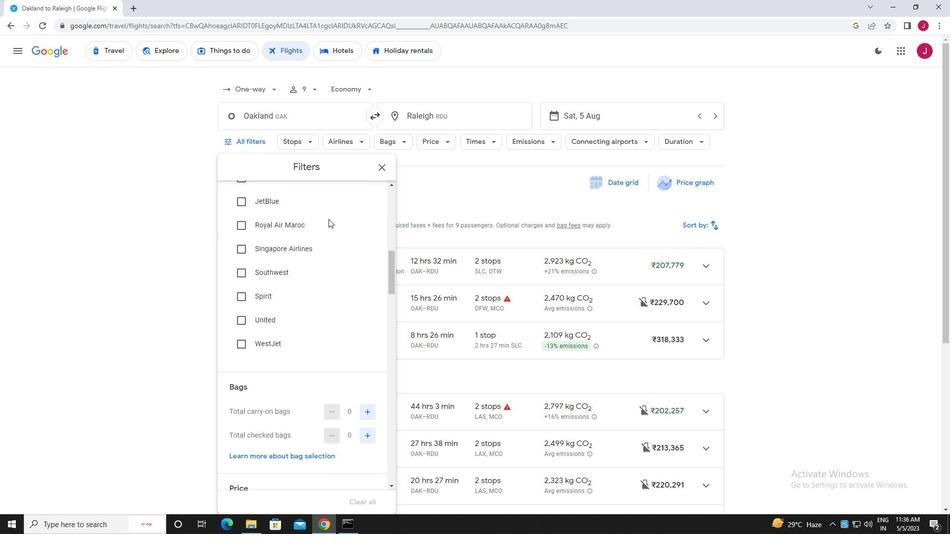 
Action: Mouse scrolled (328, 218) with delta (0, 0)
Screenshot: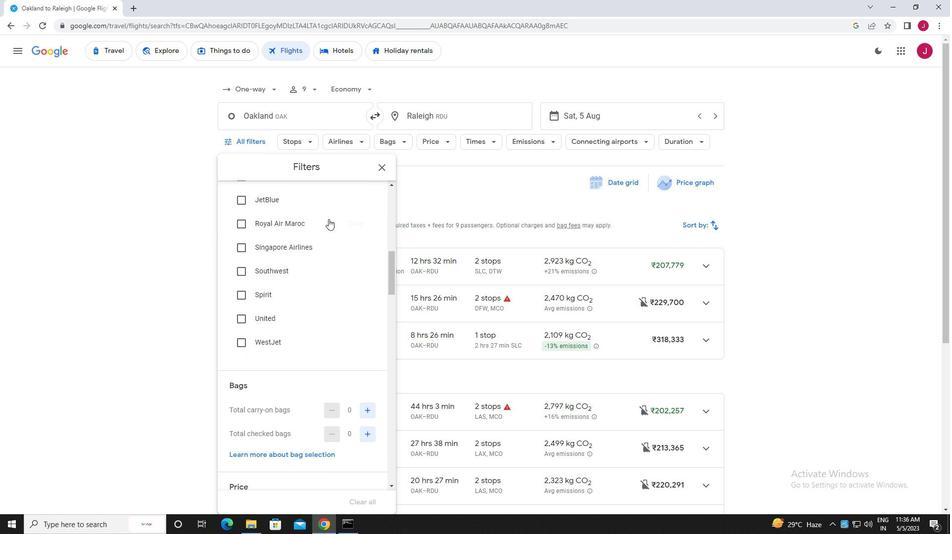 
Action: Mouse moved to (369, 211)
Screenshot: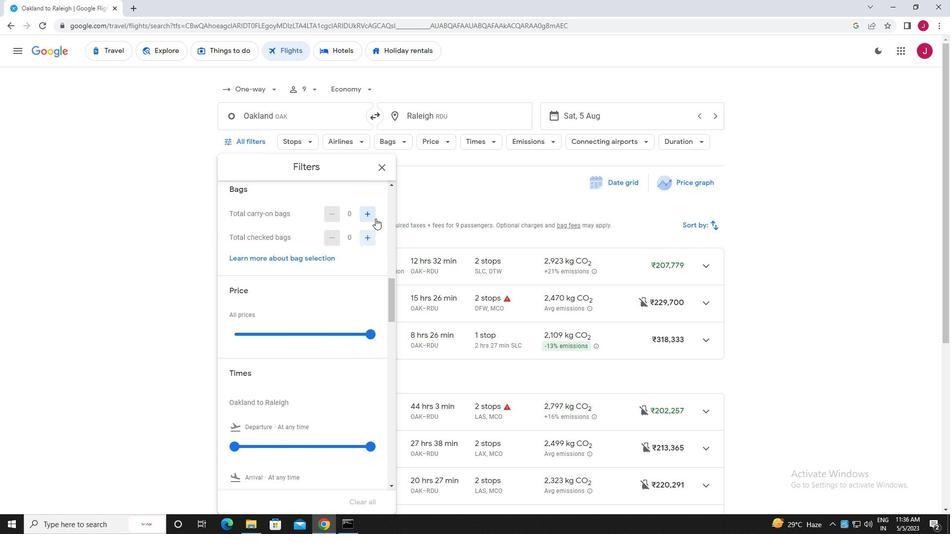 
Action: Mouse pressed left at (369, 211)
Screenshot: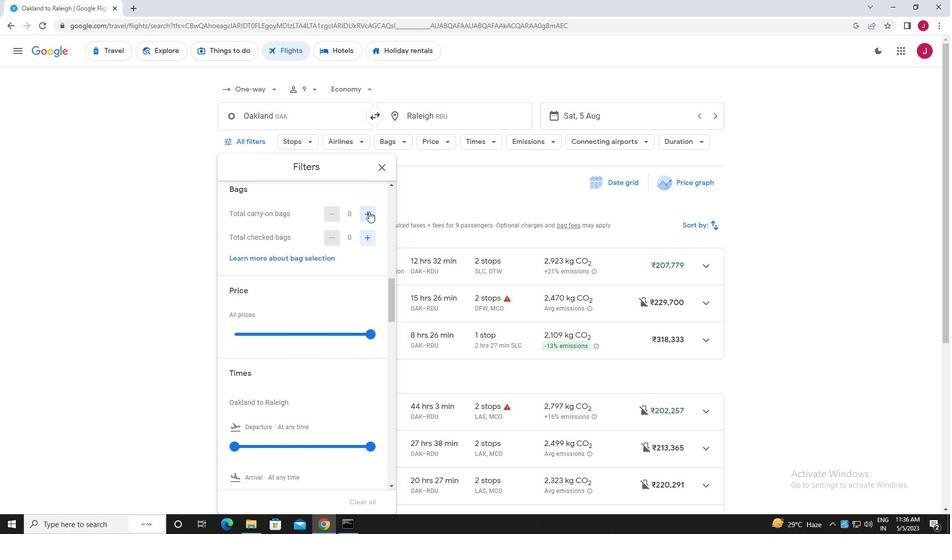 
Action: Mouse pressed left at (369, 211)
Screenshot: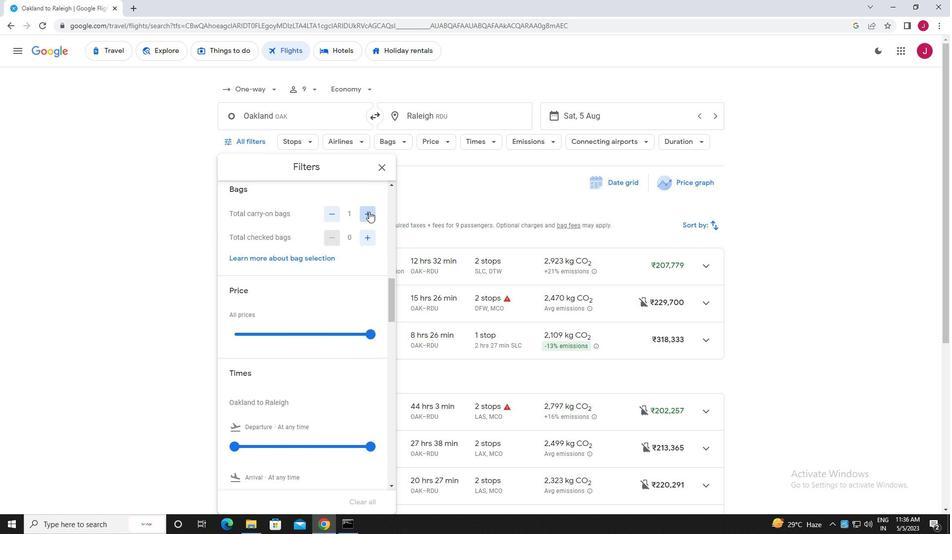 
Action: Mouse moved to (362, 203)
Screenshot: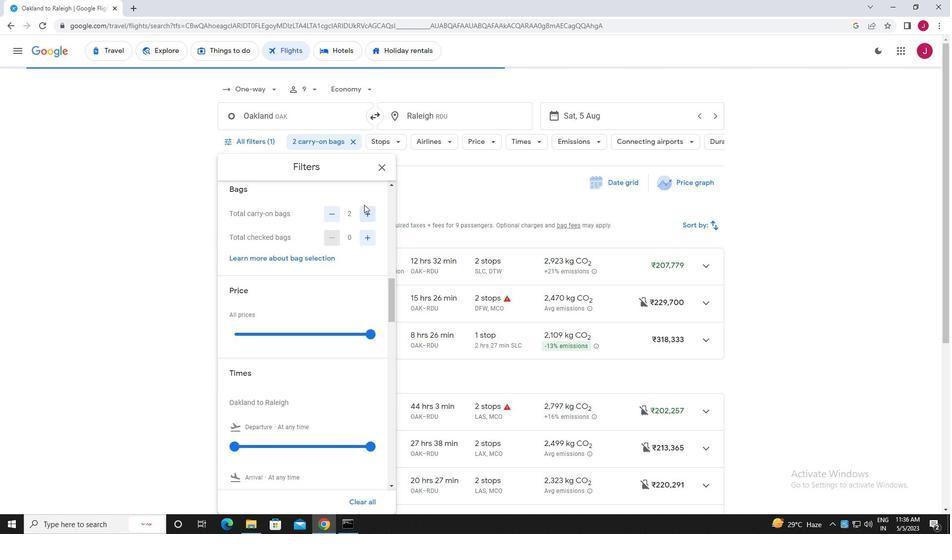 
Action: Mouse scrolled (362, 203) with delta (0, 0)
Screenshot: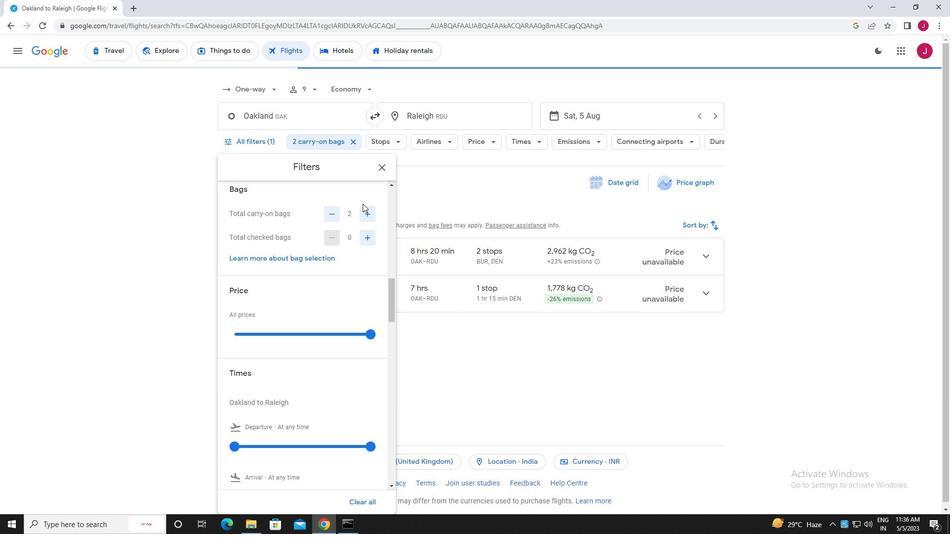 
Action: Mouse scrolled (362, 203) with delta (0, 0)
Screenshot: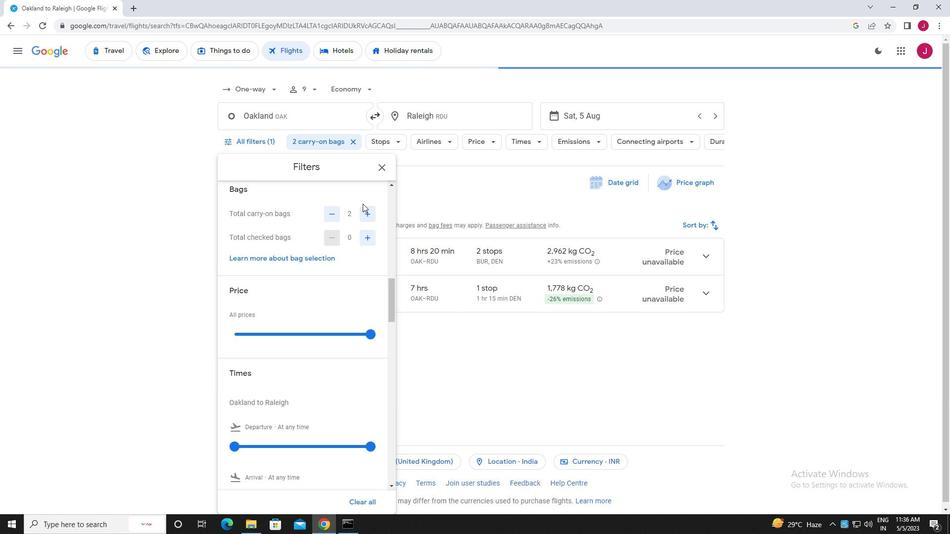 
Action: Mouse moved to (372, 236)
Screenshot: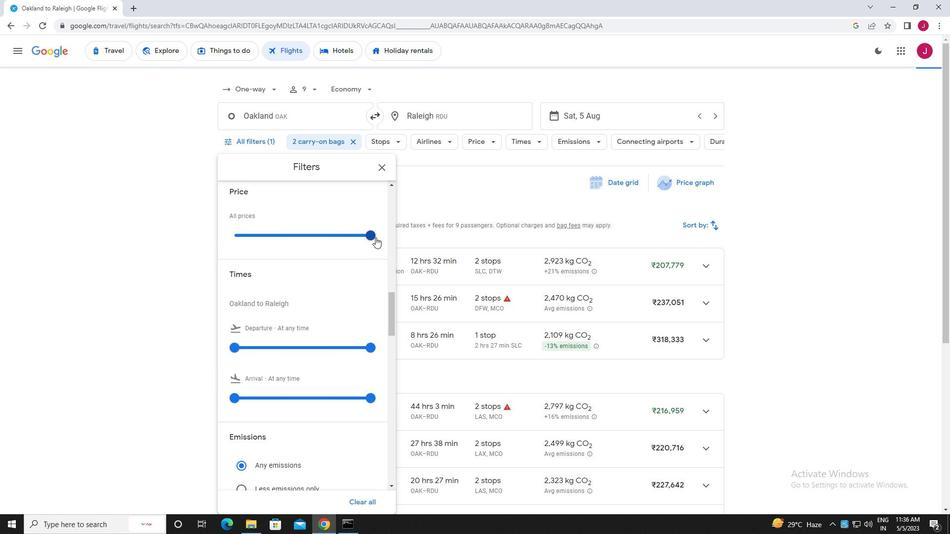 
Action: Mouse pressed left at (372, 236)
Screenshot: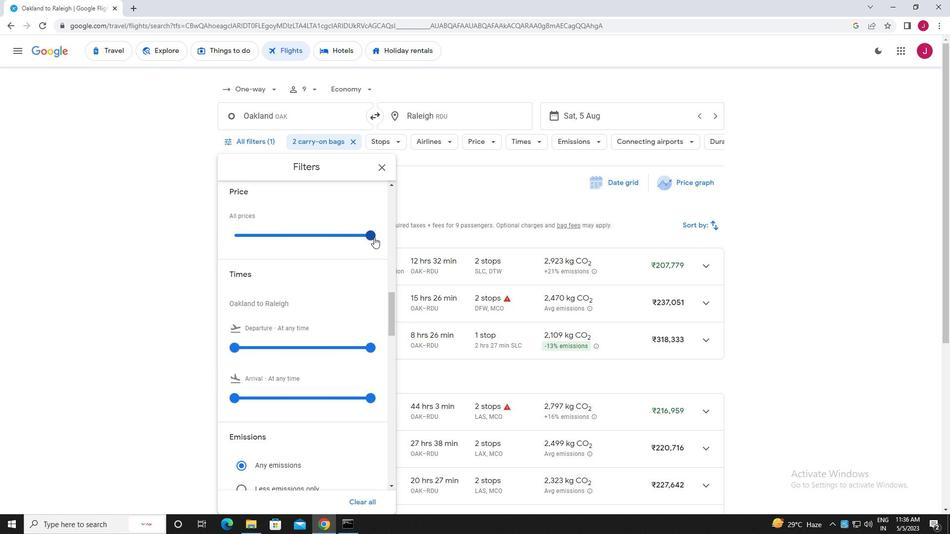 
Action: Mouse moved to (296, 229)
Screenshot: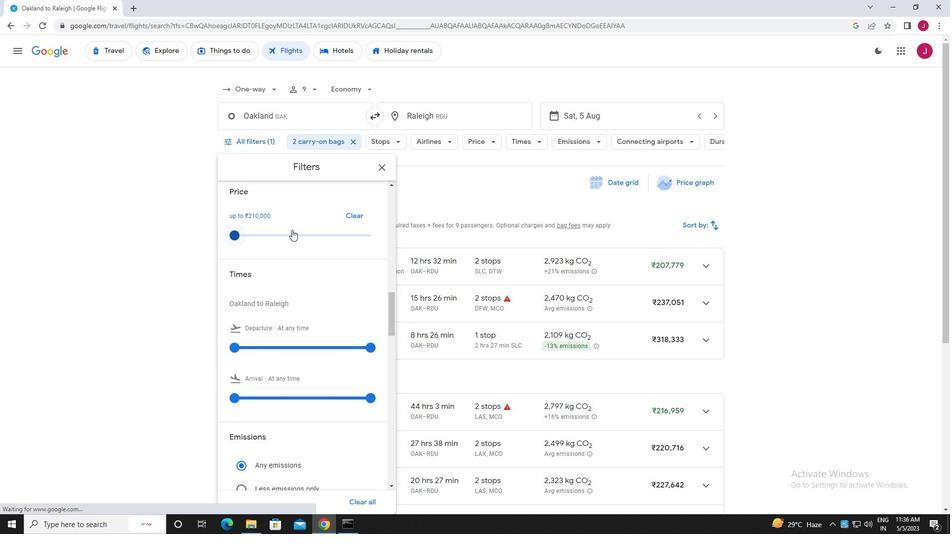 
Action: Mouse scrolled (296, 228) with delta (0, 0)
Screenshot: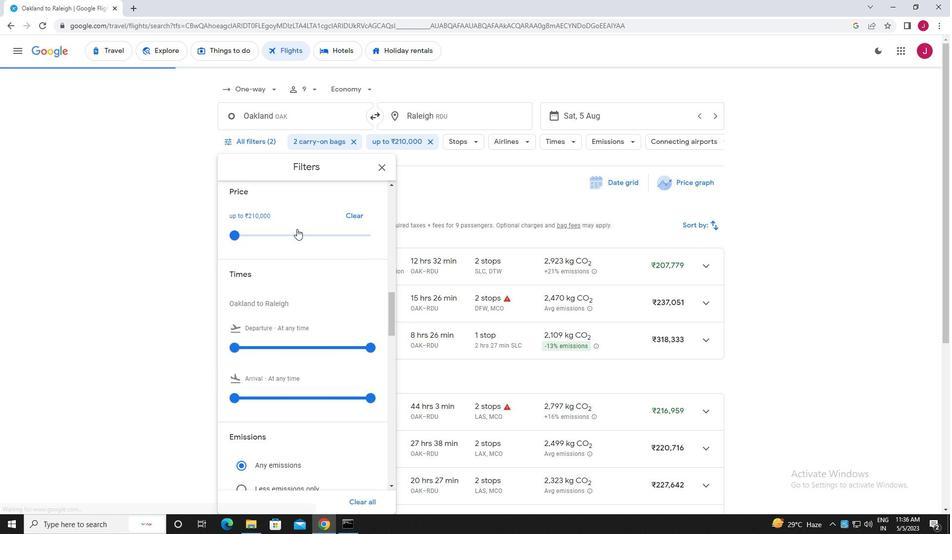
Action: Mouse scrolled (296, 228) with delta (0, 0)
Screenshot: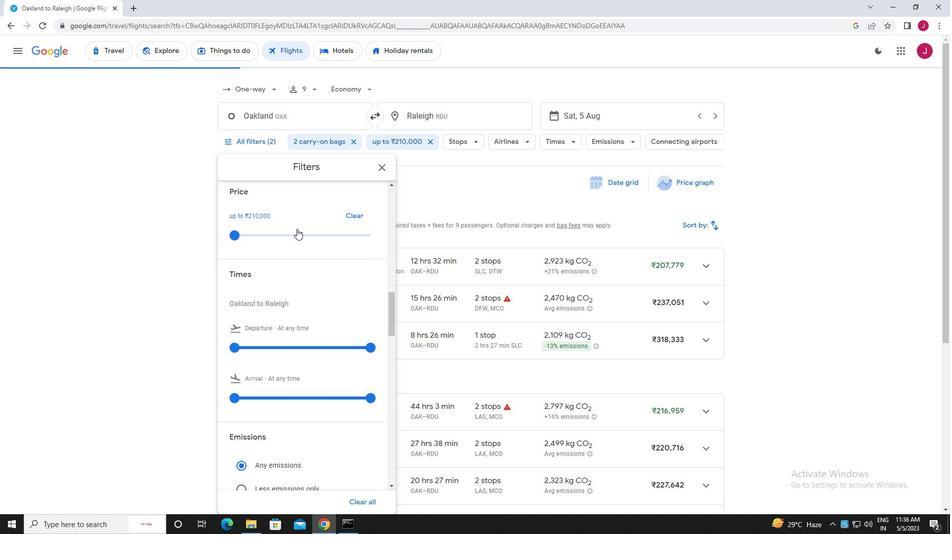 
Action: Mouse scrolled (296, 228) with delta (0, 0)
Screenshot: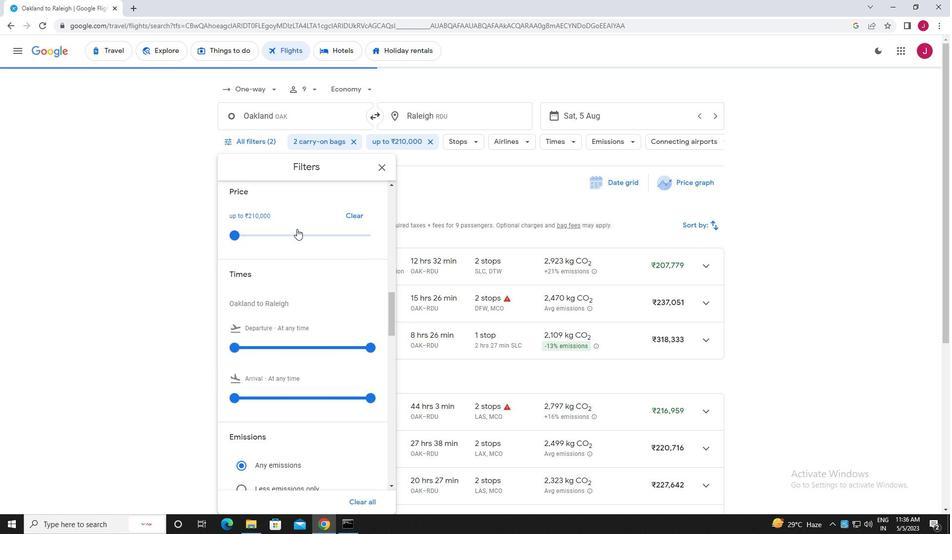 
Action: Mouse moved to (235, 200)
Screenshot: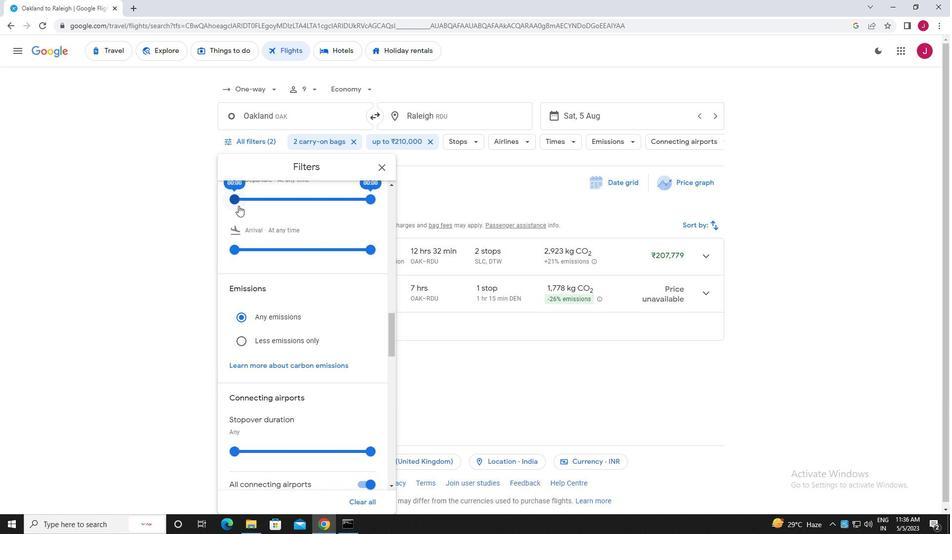 
Action: Mouse scrolled (235, 201) with delta (0, 0)
Screenshot: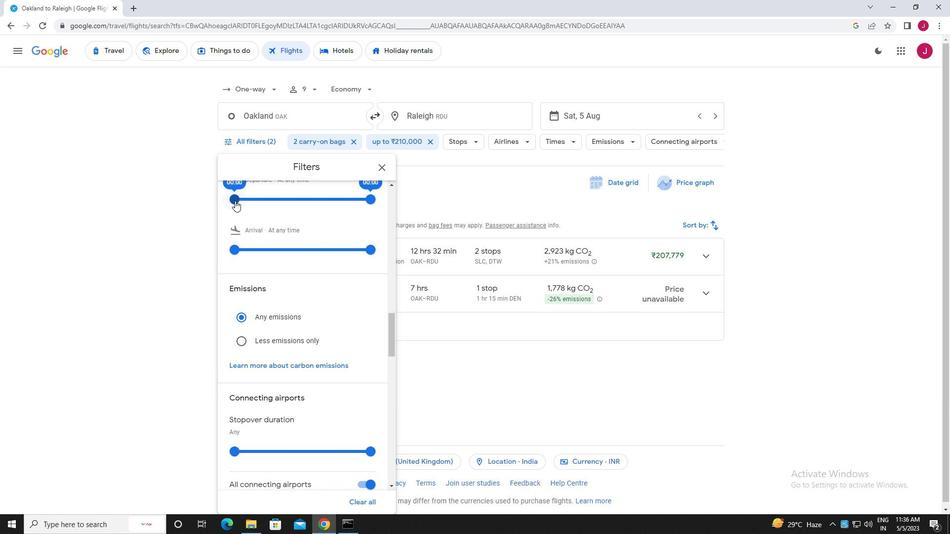 
Action: Mouse moved to (234, 250)
Screenshot: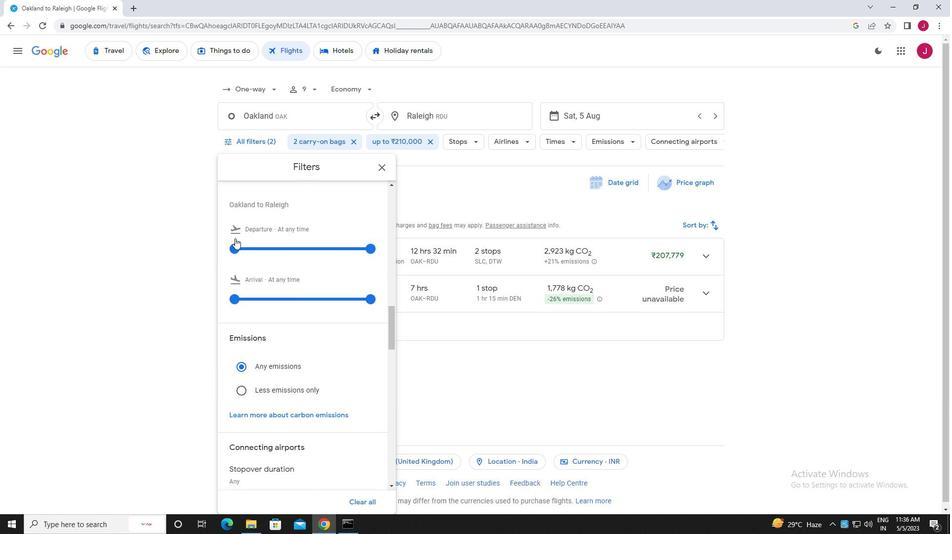 
Action: Mouse pressed left at (234, 250)
Screenshot: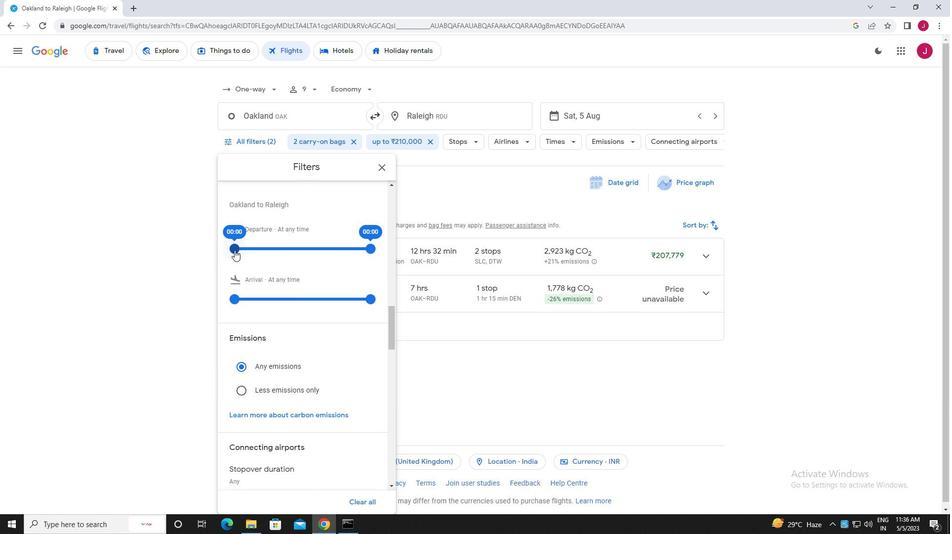 
Action: Mouse moved to (371, 248)
Screenshot: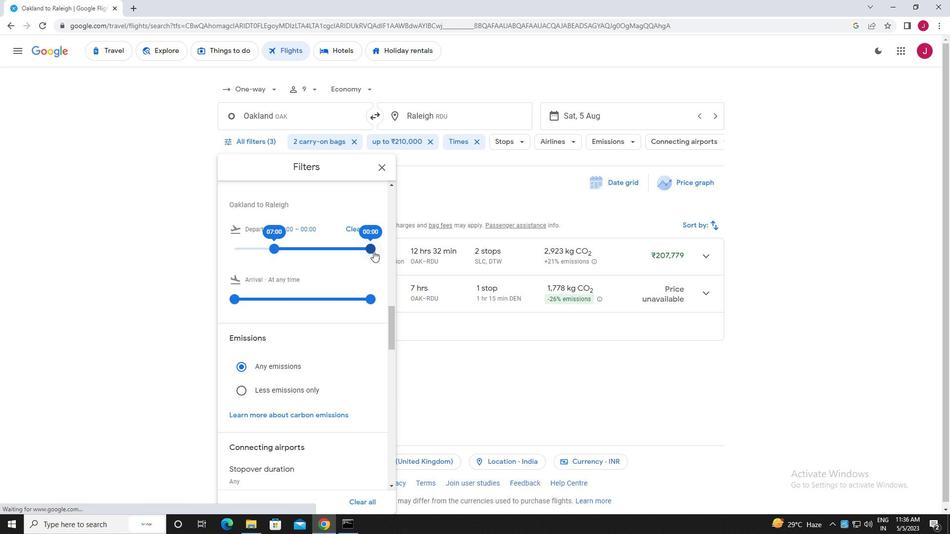 
Action: Mouse pressed left at (371, 248)
Screenshot: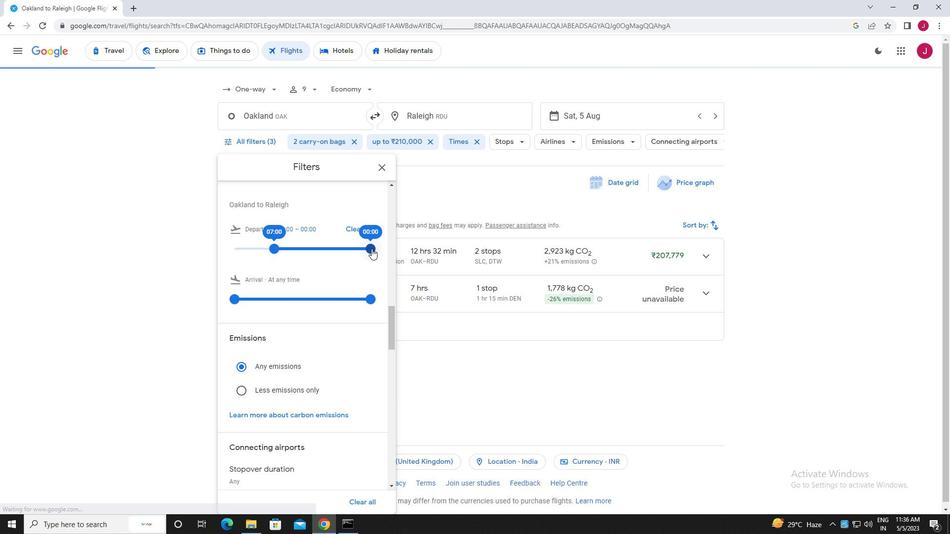 
Action: Mouse moved to (381, 167)
Screenshot: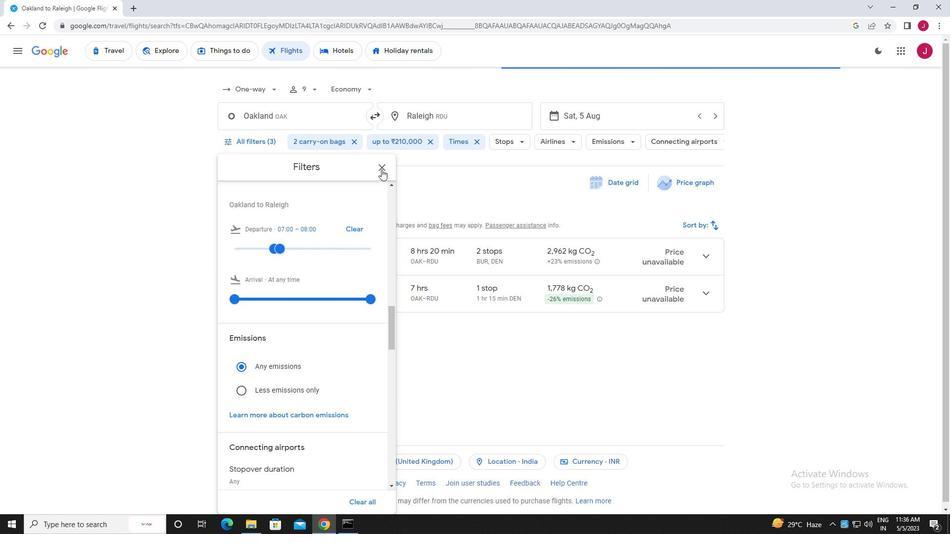 
Action: Mouse pressed left at (381, 167)
Screenshot: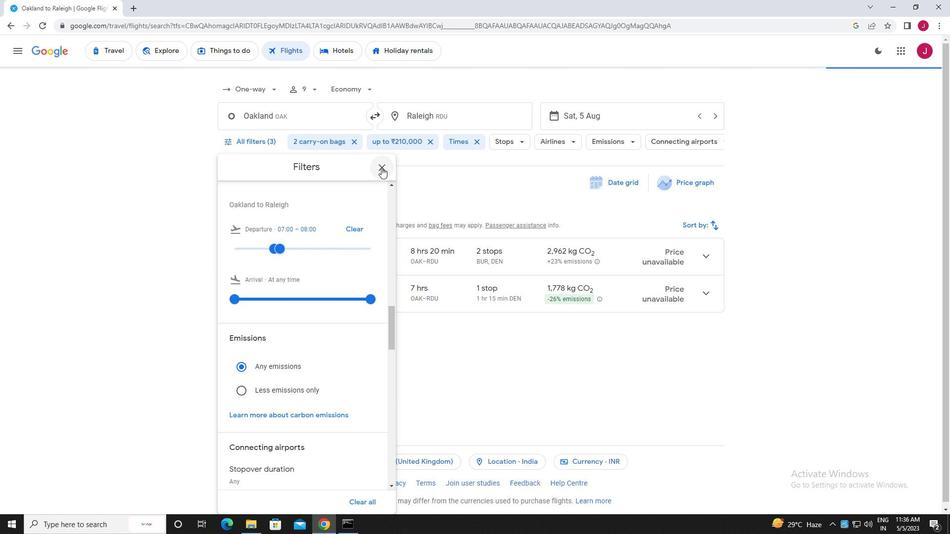 
Action: Mouse moved to (381, 167)
Screenshot: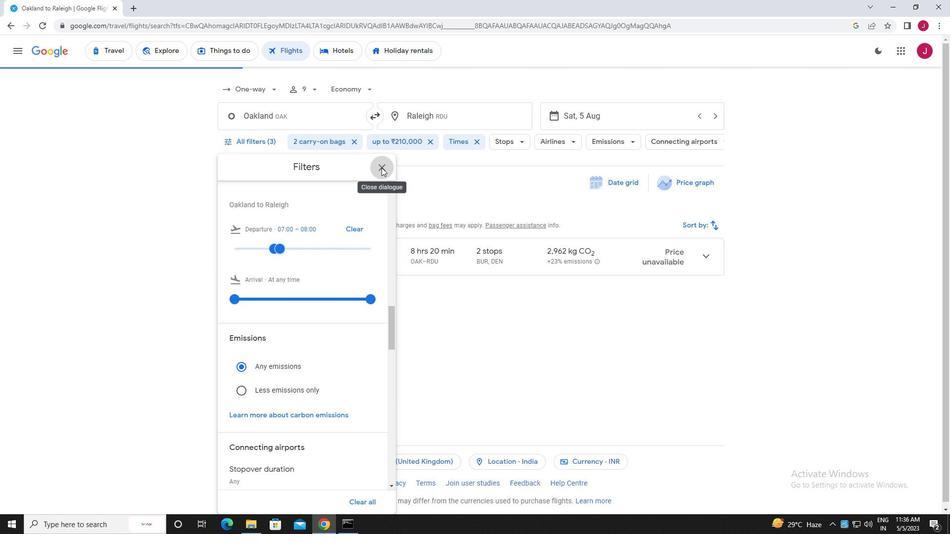 
